 Task: Add an event with the title Second Client Appreciation Luncheon and Relationship Building, date '2024/04/03', time 8:00 AM to 10:00 AMand add a description: Welcome to our Negotiation Techniques Training Workshop, a comprehensive and interactive session designed to equip participants with the skills and strategies necessary to navigate successful negotiations. This workshop offers a practical and hands-on approach to negotiation, providing participants with valuable insights and techniques to achieve optimal outcomes in a variety of professional scenarios., put the event into Green category . Add location for the event as: 789 Gothic Quarter, Barcelona, Spain, logged in from the account softage.9@softage.netand send the event invitation to softage.8@softage.net with CC to  softage.10@softage.net. Set a reminder for the event 30 minutes before
Action: Mouse moved to (86, 129)
Screenshot: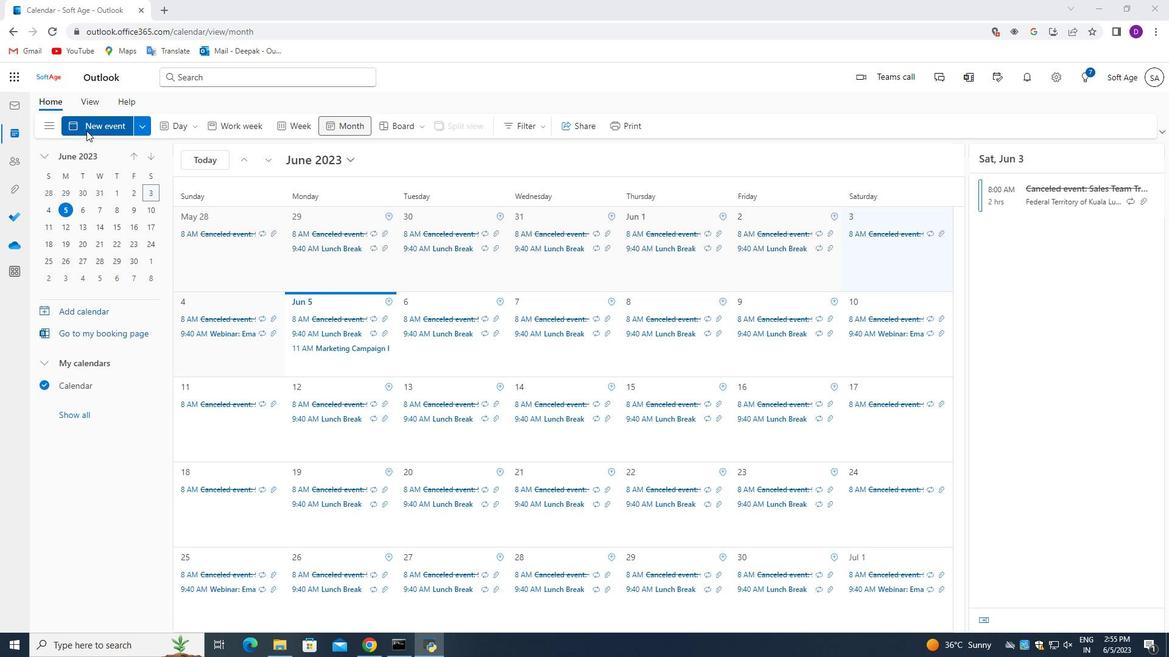
Action: Mouse pressed left at (86, 129)
Screenshot: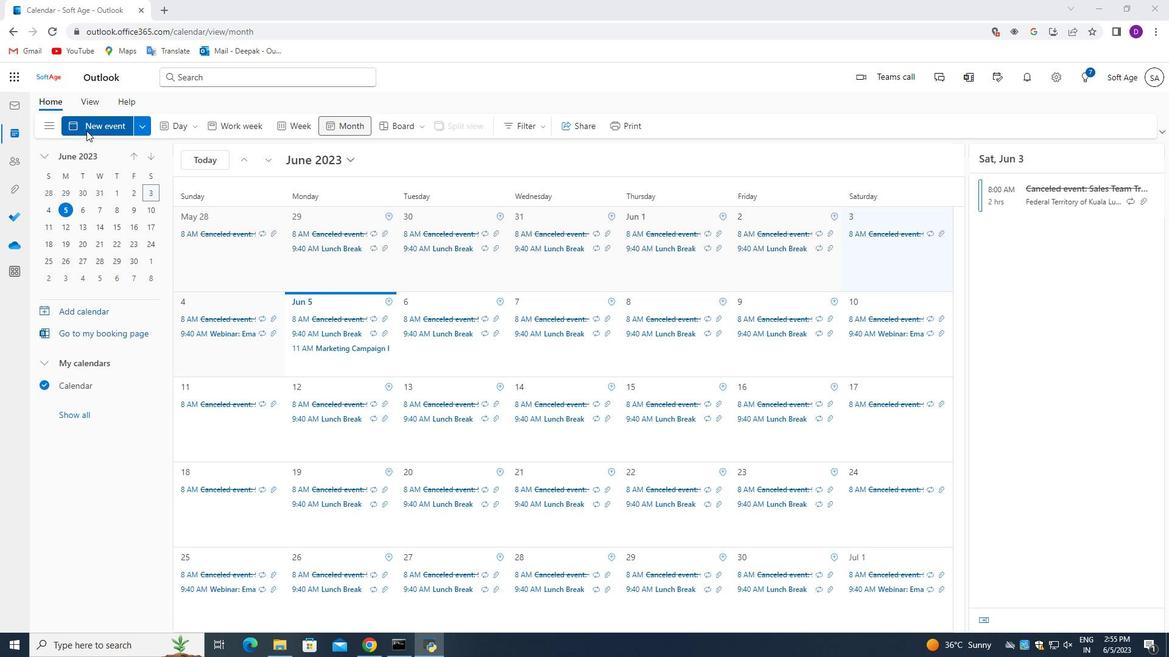 
Action: Mouse moved to (450, 451)
Screenshot: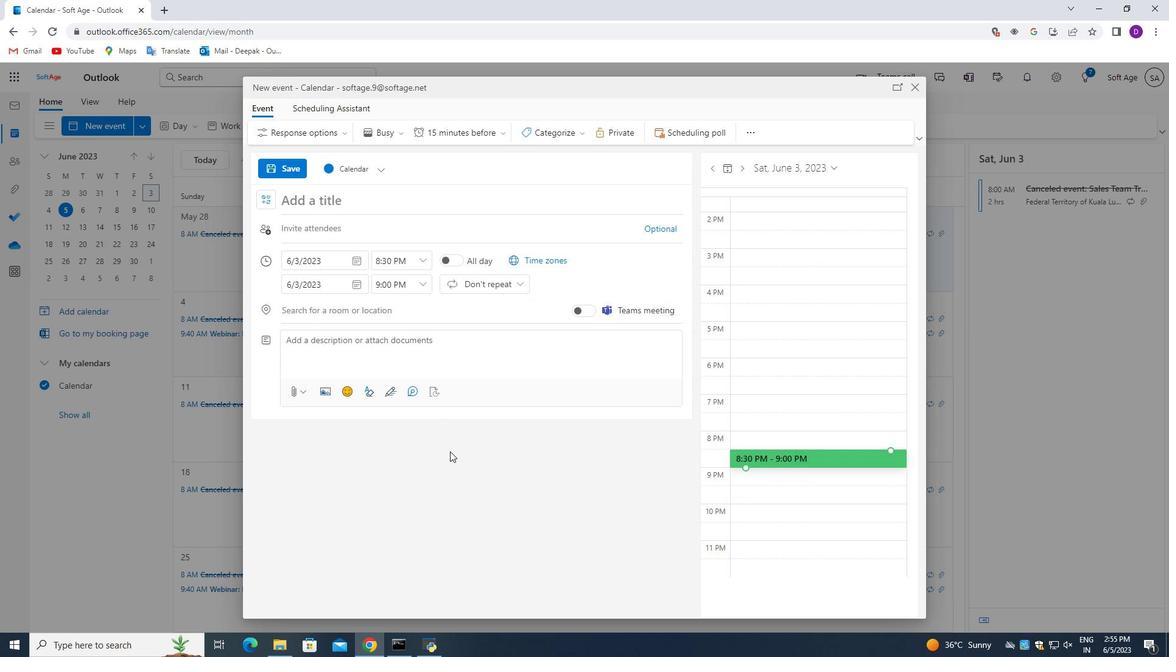 
Action: Key pressed s<Key.backspace><Key.shift_r>Second<Key.space><Key.shift_r>Clin<Key.backspace>ent<Key.space><Key.shift_r>Appreciation<Key.space><Key.shift>Luncheon<Key.space>and<Key.space><Key.shift_r>Relationship<Key.space><Key.shift_r>Building
Screenshot: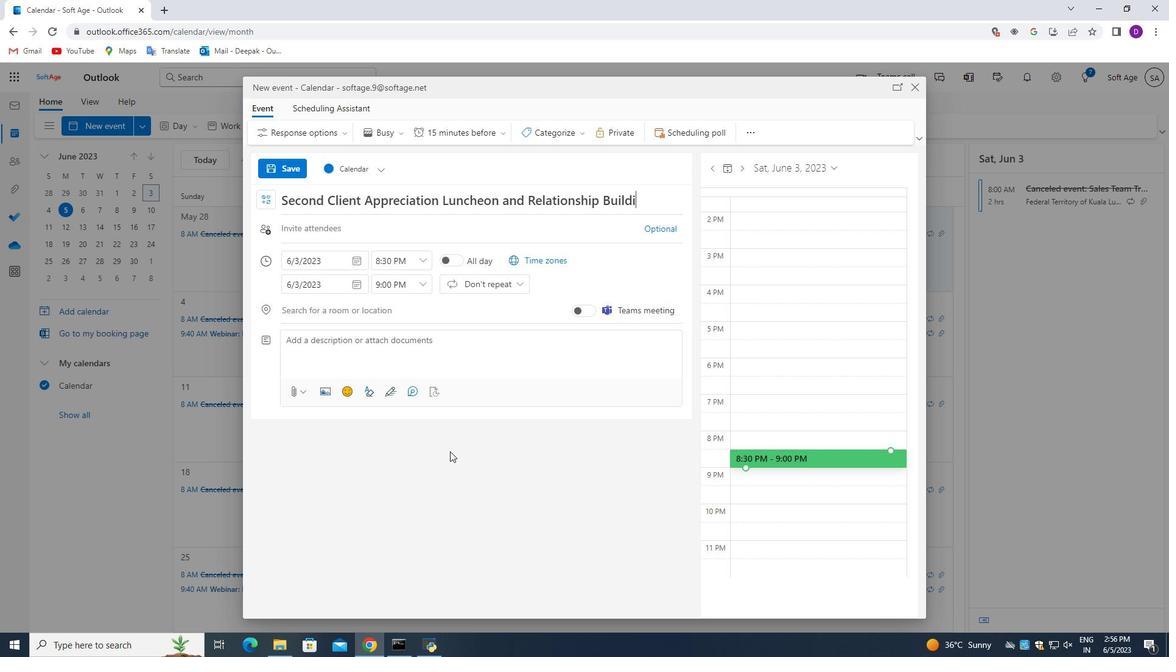 
Action: Mouse moved to (354, 261)
Screenshot: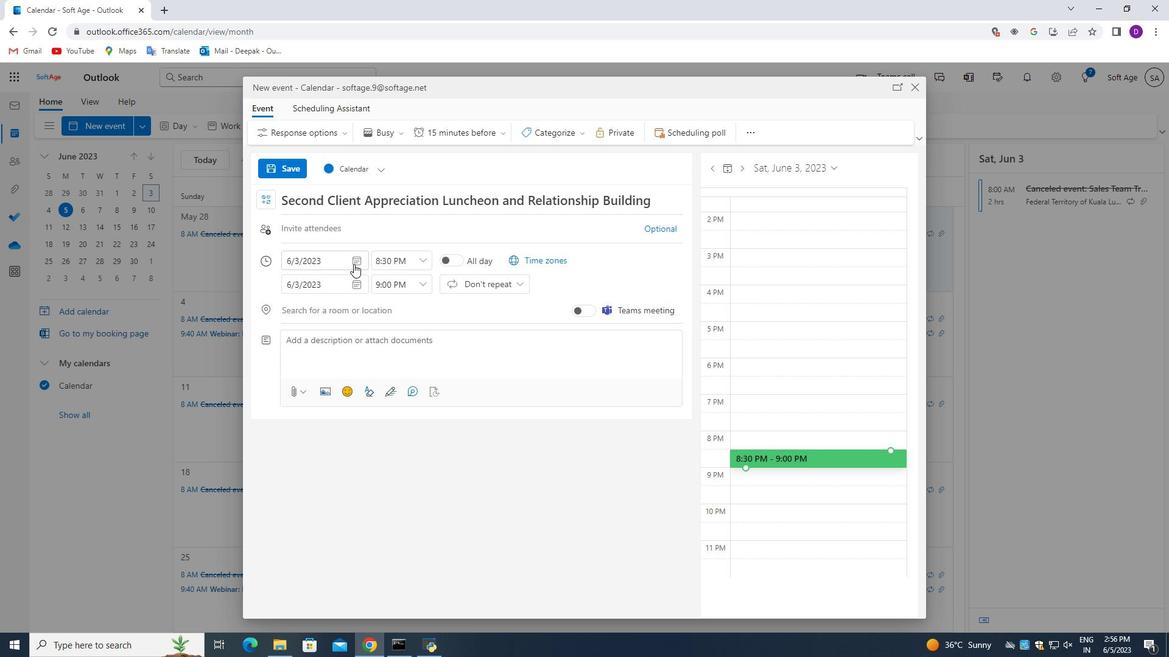 
Action: Mouse pressed left at (354, 261)
Screenshot: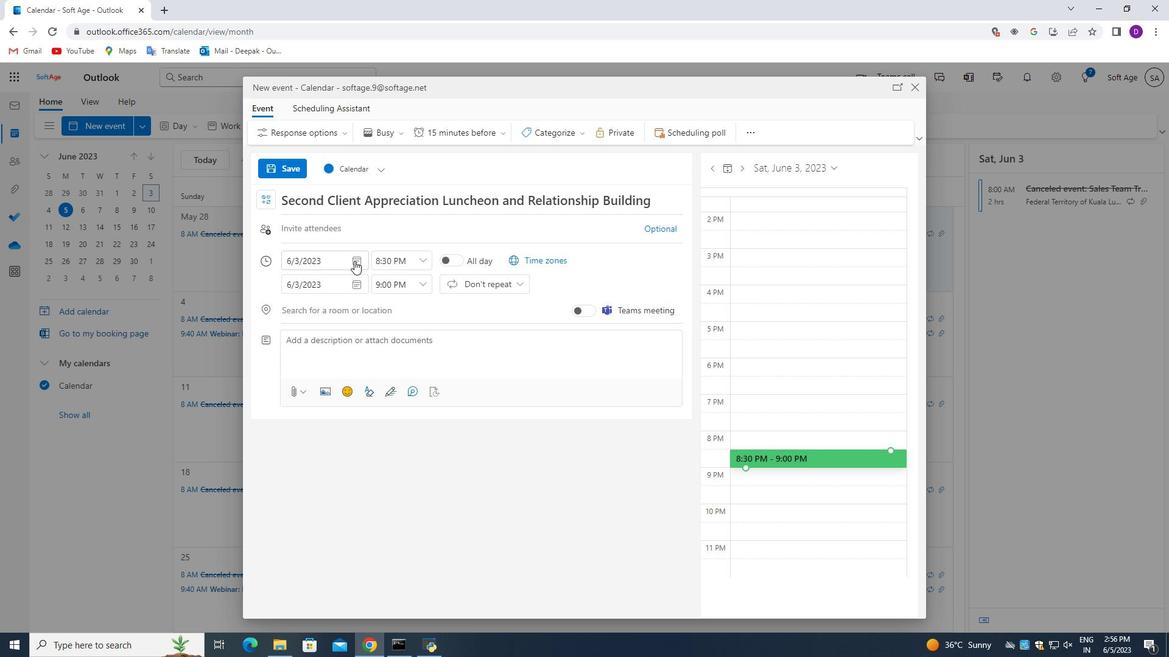 
Action: Mouse moved to (326, 281)
Screenshot: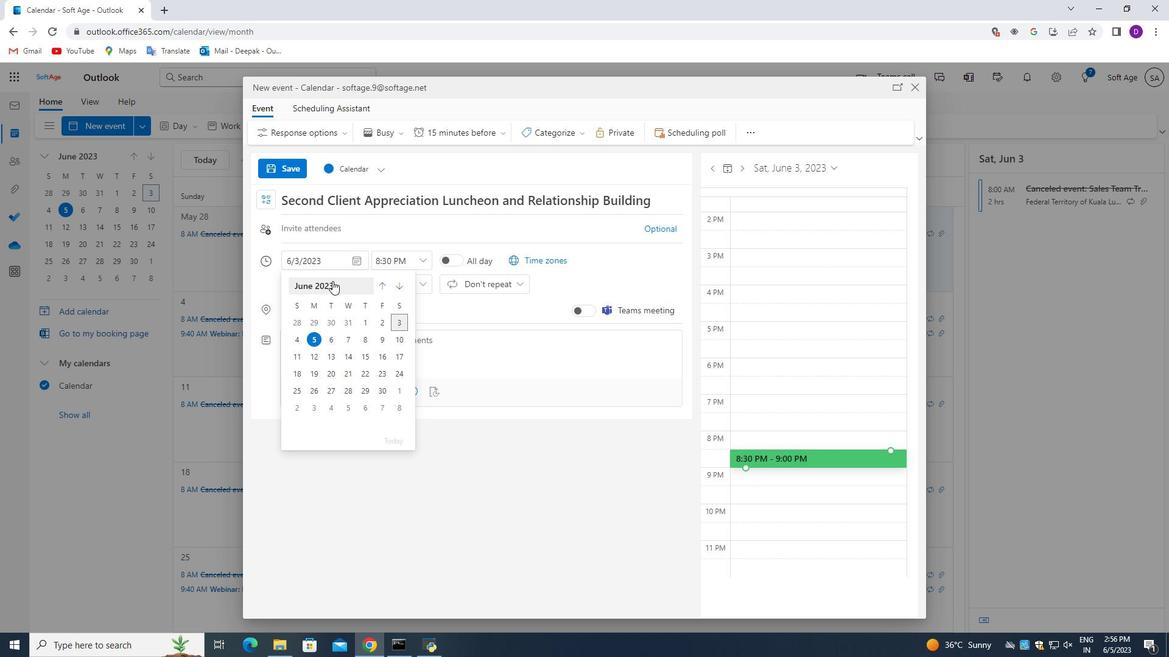 
Action: Mouse pressed left at (326, 281)
Screenshot: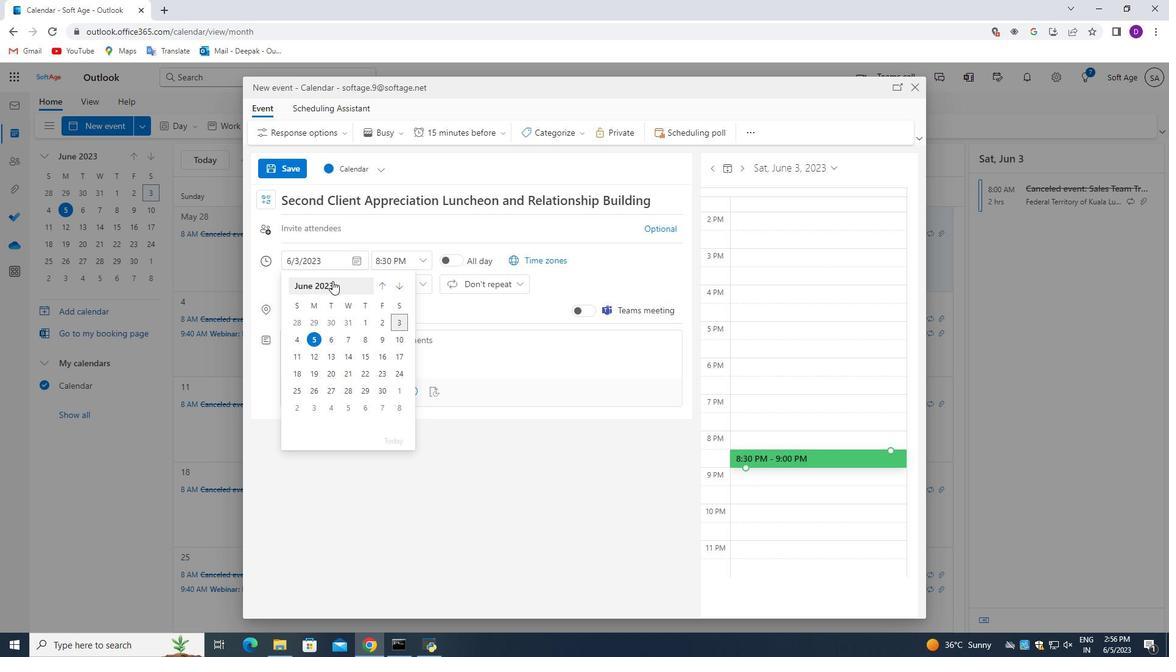
Action: Mouse moved to (403, 287)
Screenshot: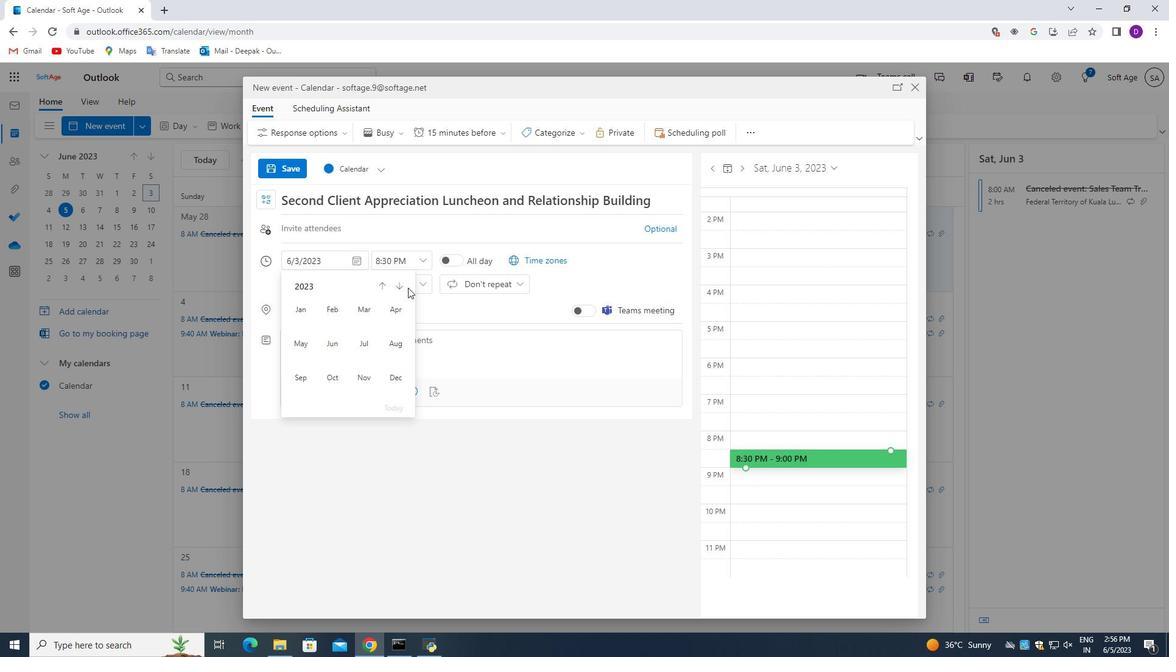 
Action: Mouse pressed left at (403, 287)
Screenshot: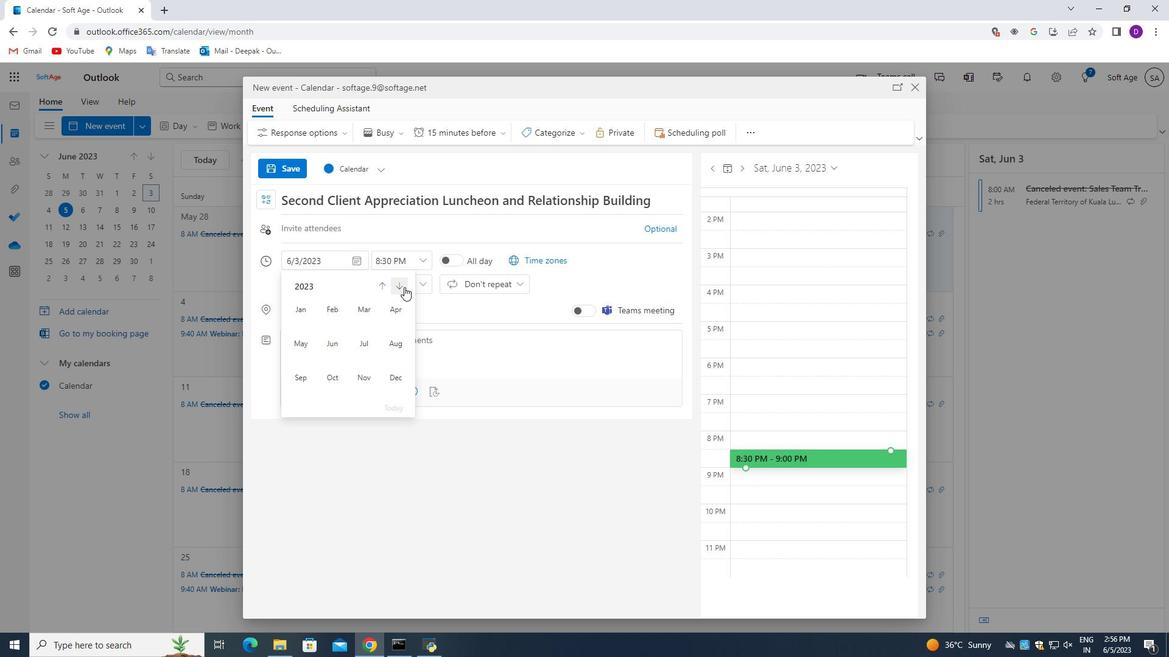
Action: Mouse moved to (362, 314)
Screenshot: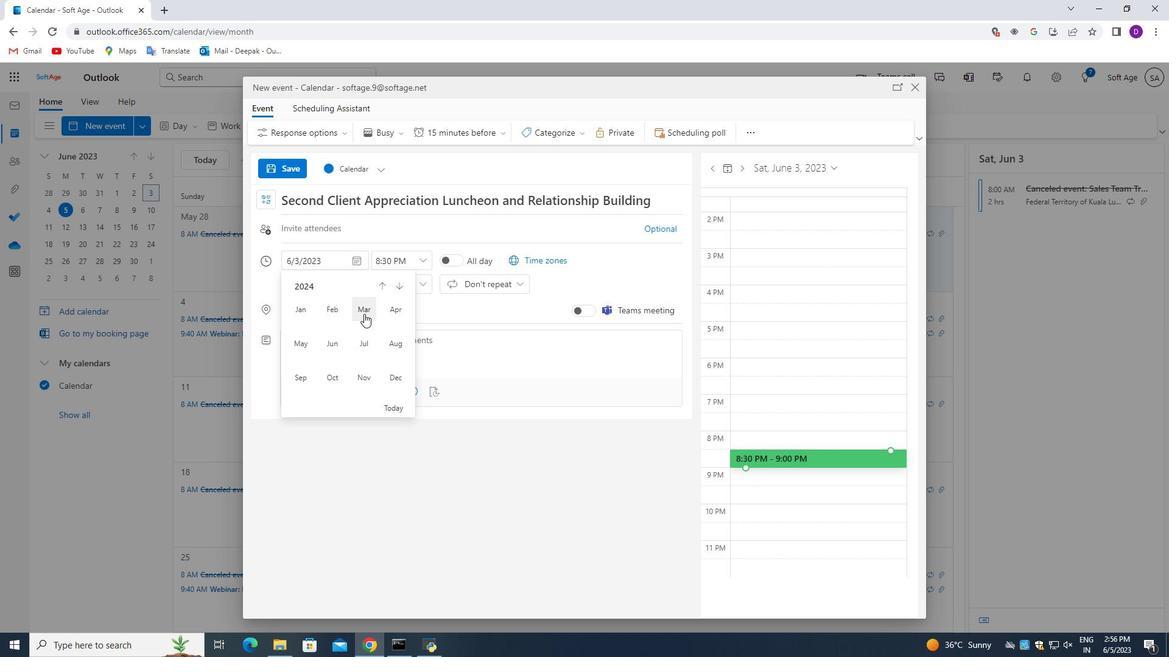 
Action: Mouse pressed left at (362, 314)
Screenshot: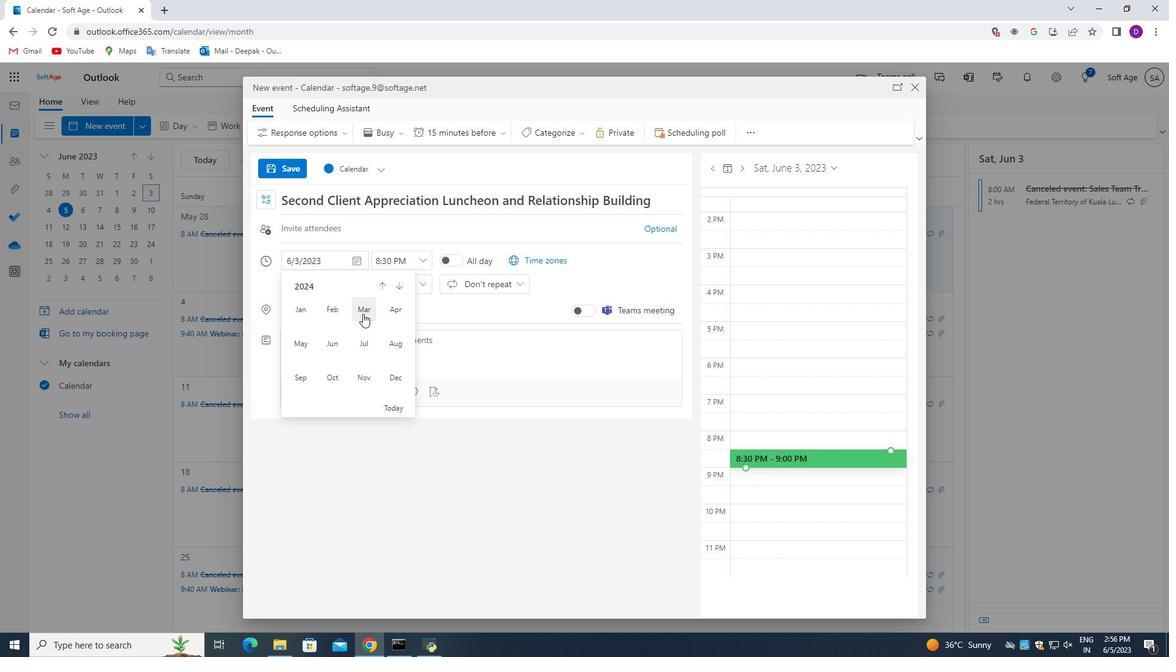 
Action: Mouse moved to (315, 336)
Screenshot: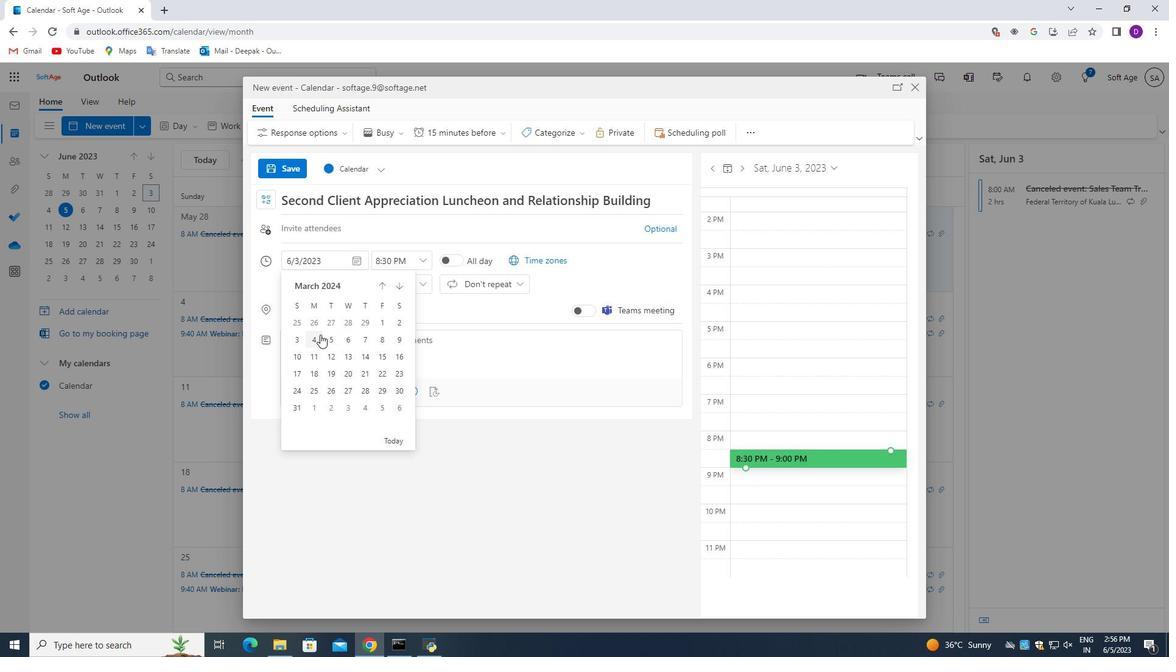
Action: Mouse pressed left at (315, 336)
Screenshot: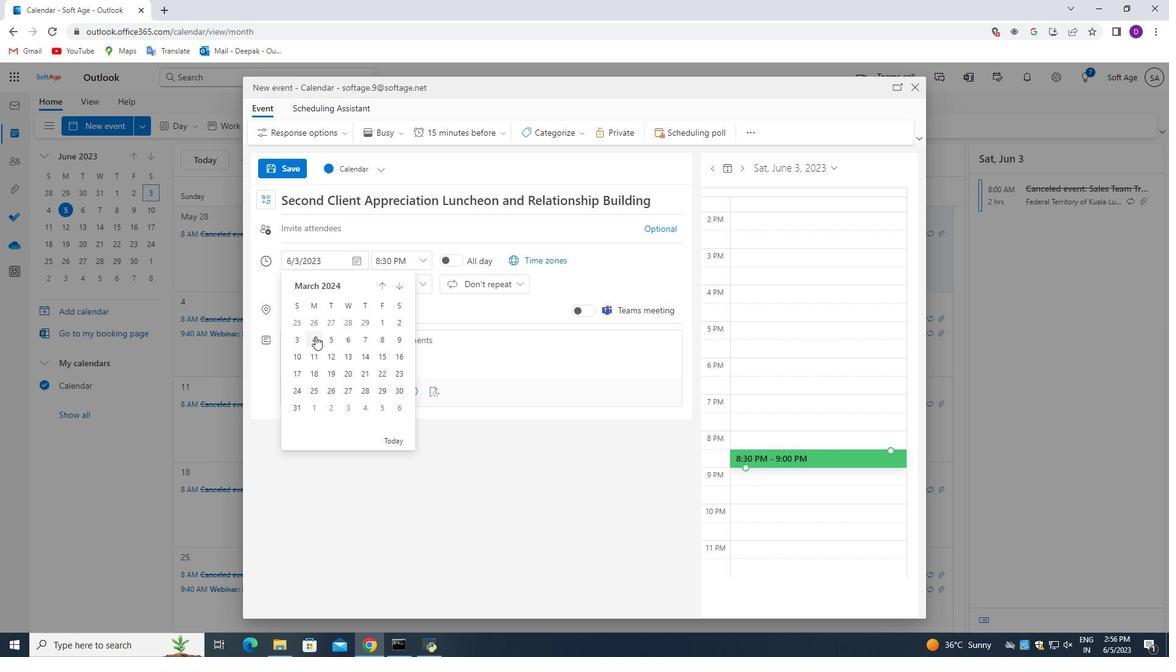 
Action: Mouse moved to (385, 261)
Screenshot: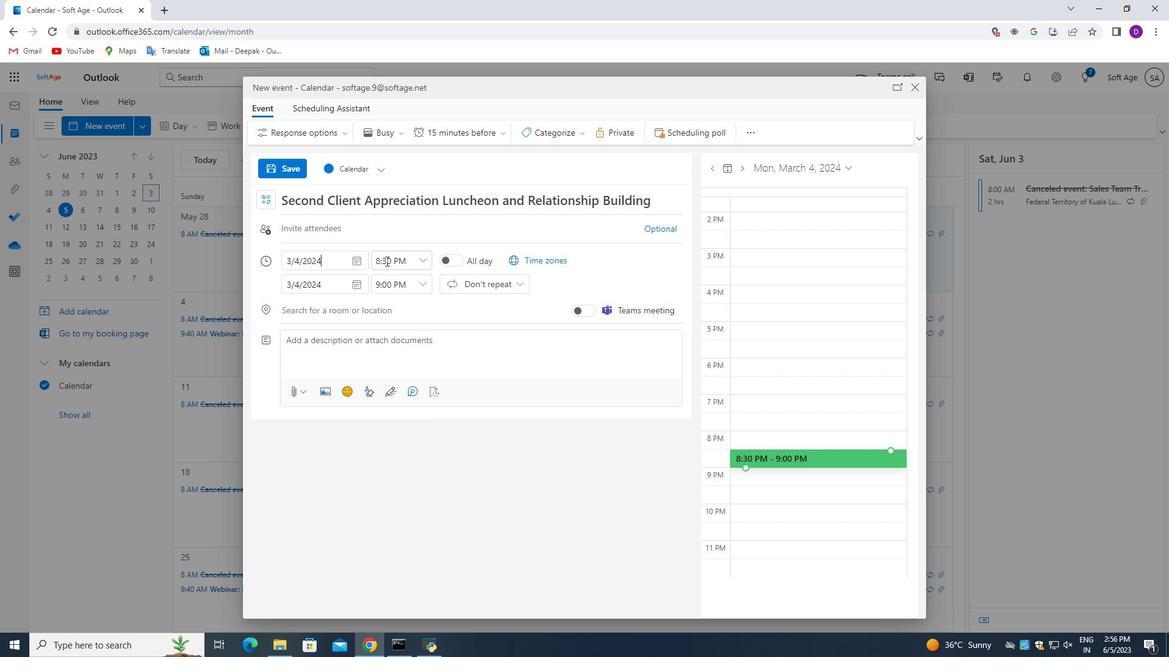 
Action: Mouse pressed left at (385, 261)
Screenshot: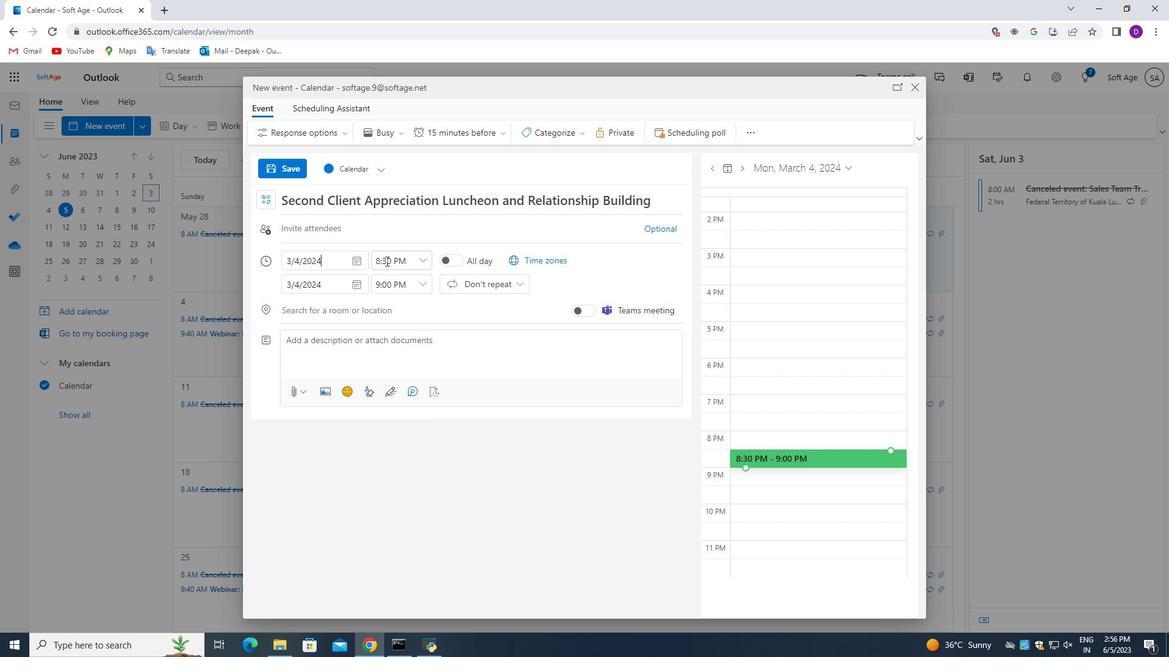 
Action: Mouse moved to (386, 262)
Screenshot: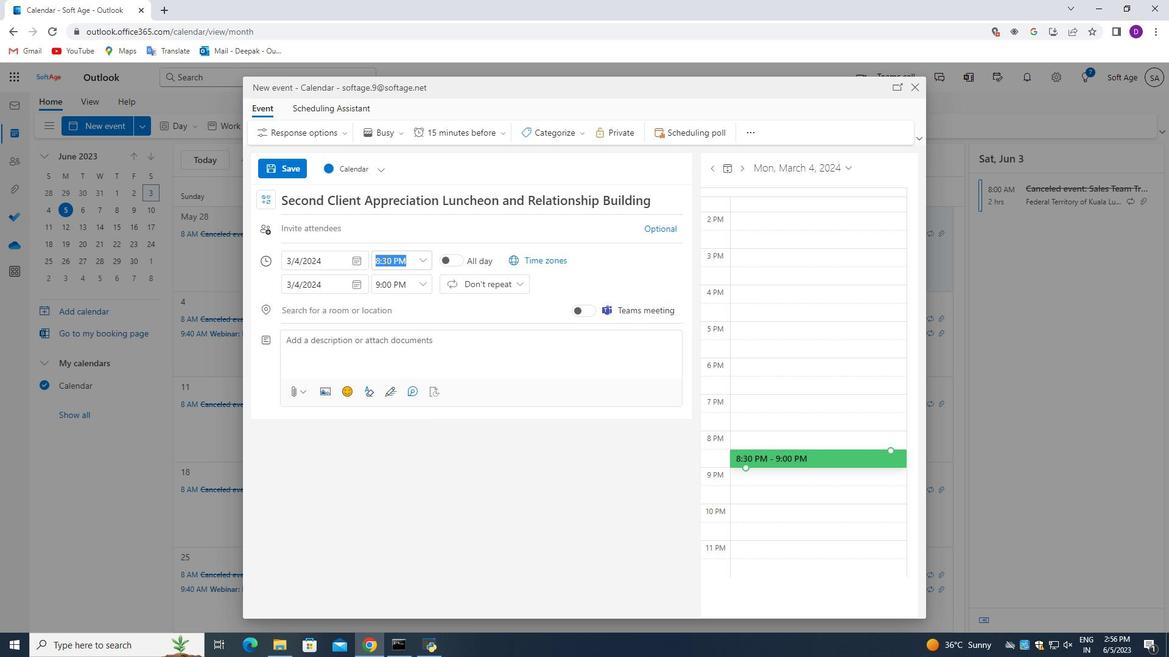 
Action: Mouse pressed left at (386, 262)
Screenshot: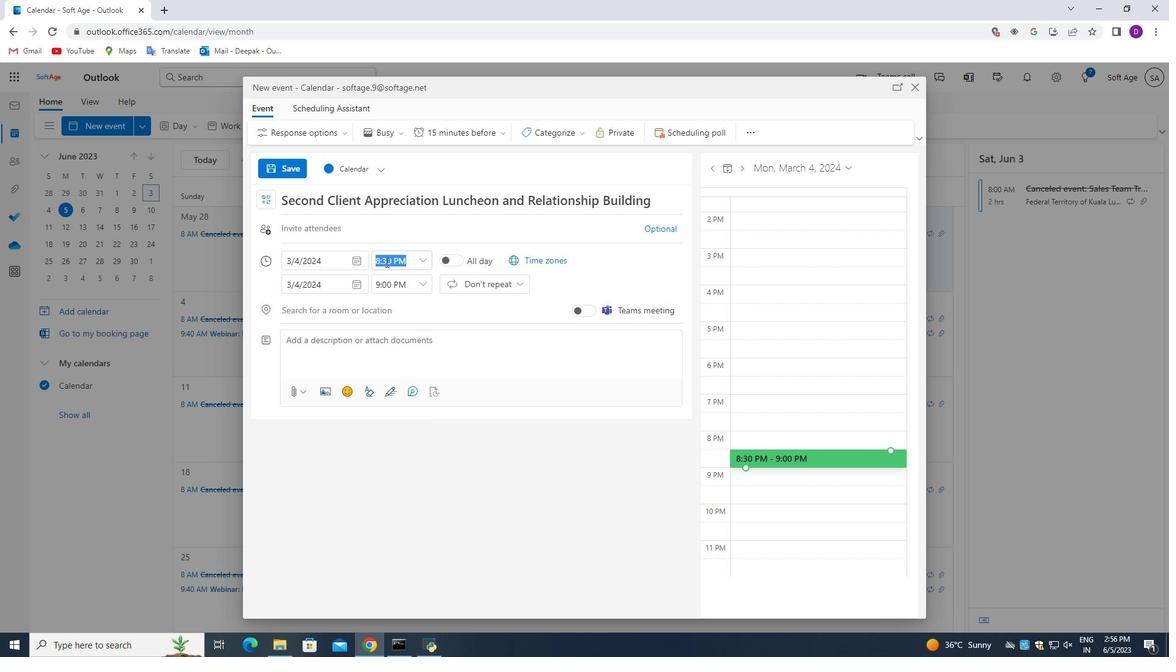 
Action: Mouse moved to (398, 278)
Screenshot: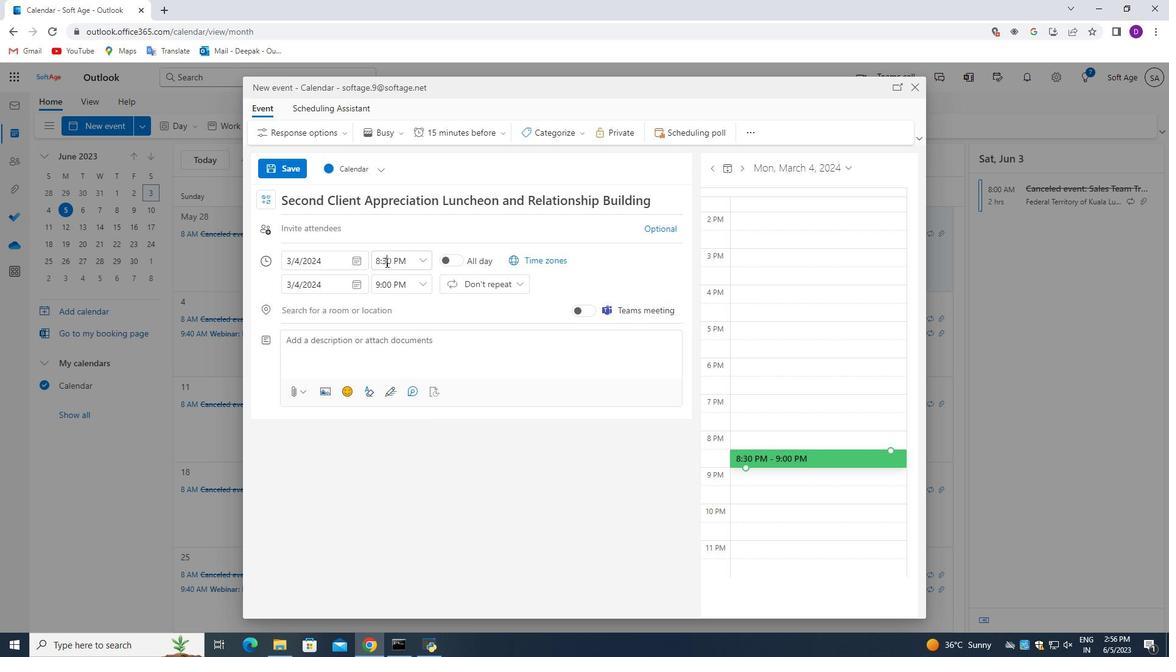 
Action: Key pressed <Key.backspace>0
Screenshot: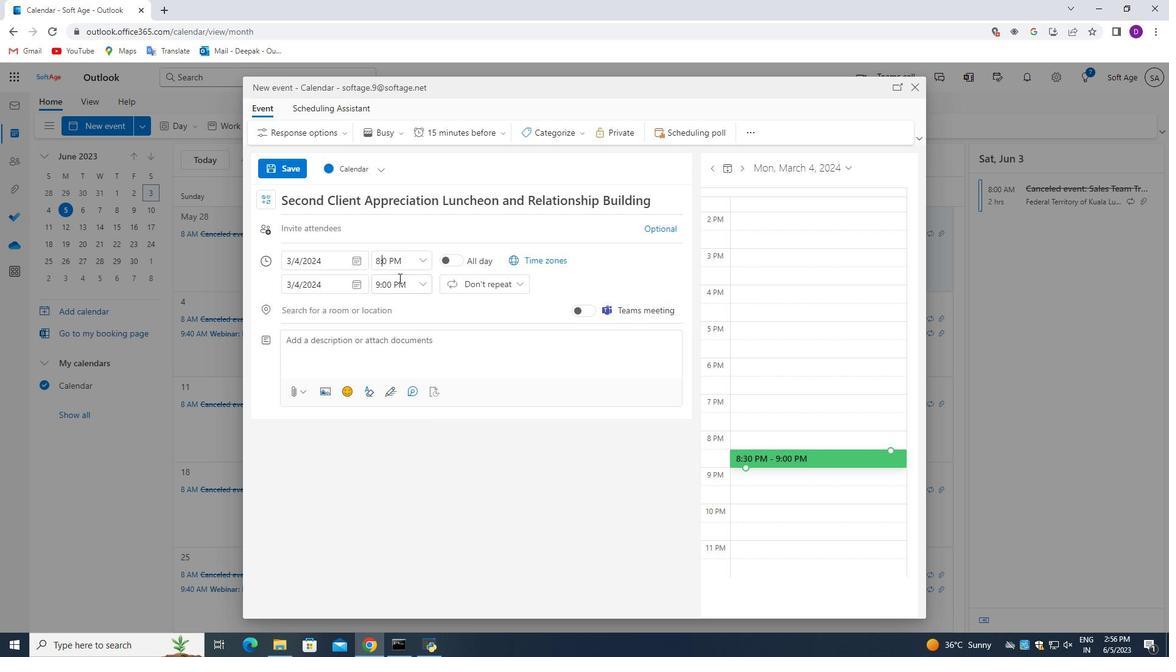 
Action: Mouse moved to (397, 263)
Screenshot: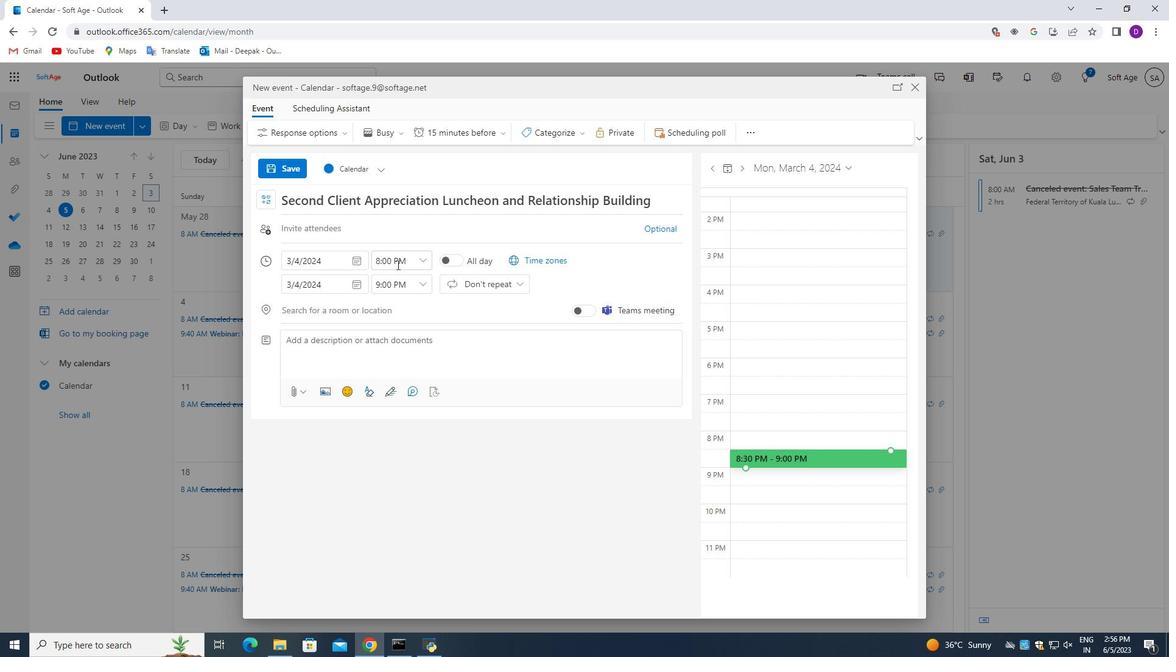 
Action: Mouse pressed left at (397, 263)
Screenshot: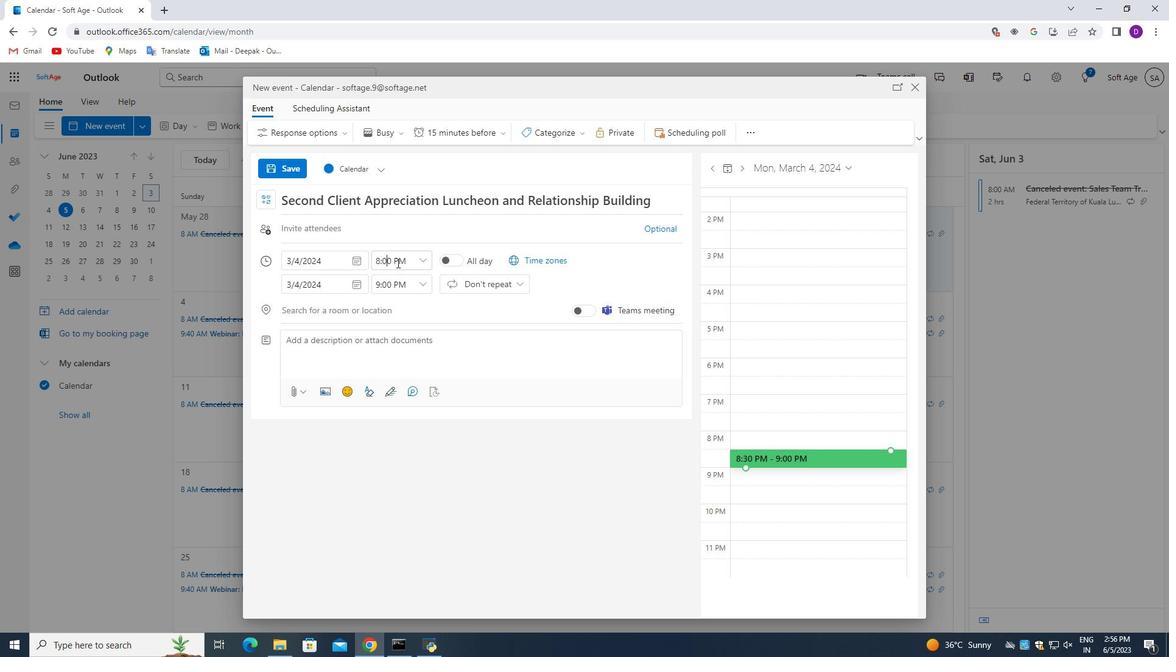 
Action: Key pressed <Key.backspace><Key.shift_r><Key.shift_r><Key.shift_r><Key.shift_r><Key.shift_r><Key.shift_r>A
Screenshot: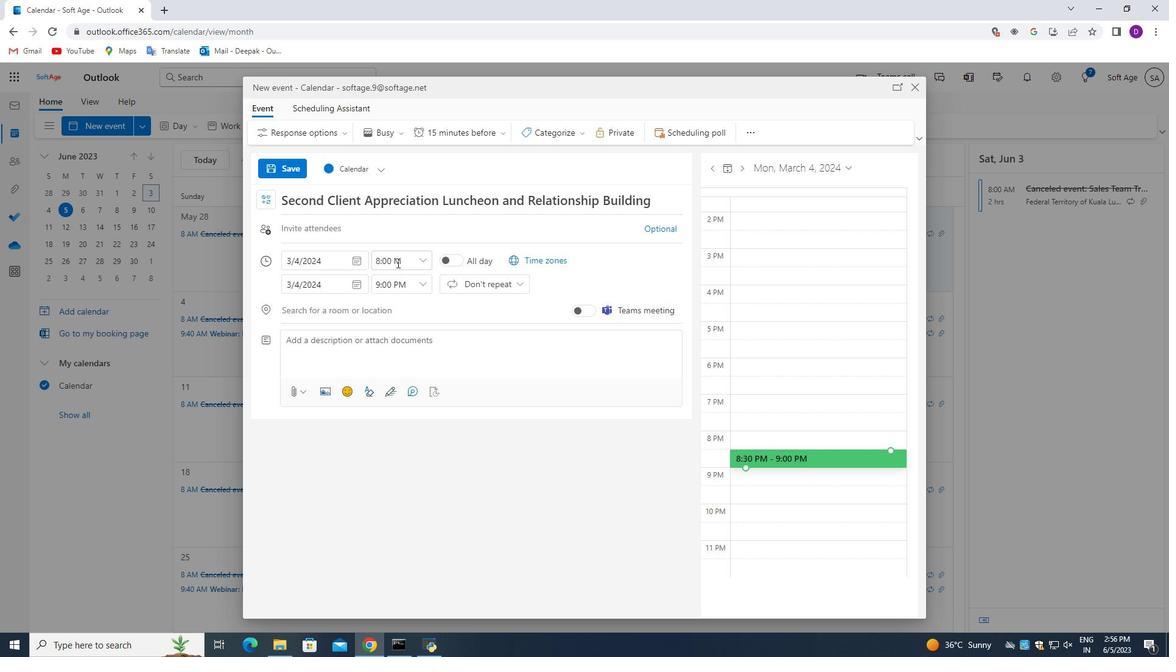 
Action: Mouse moved to (380, 284)
Screenshot: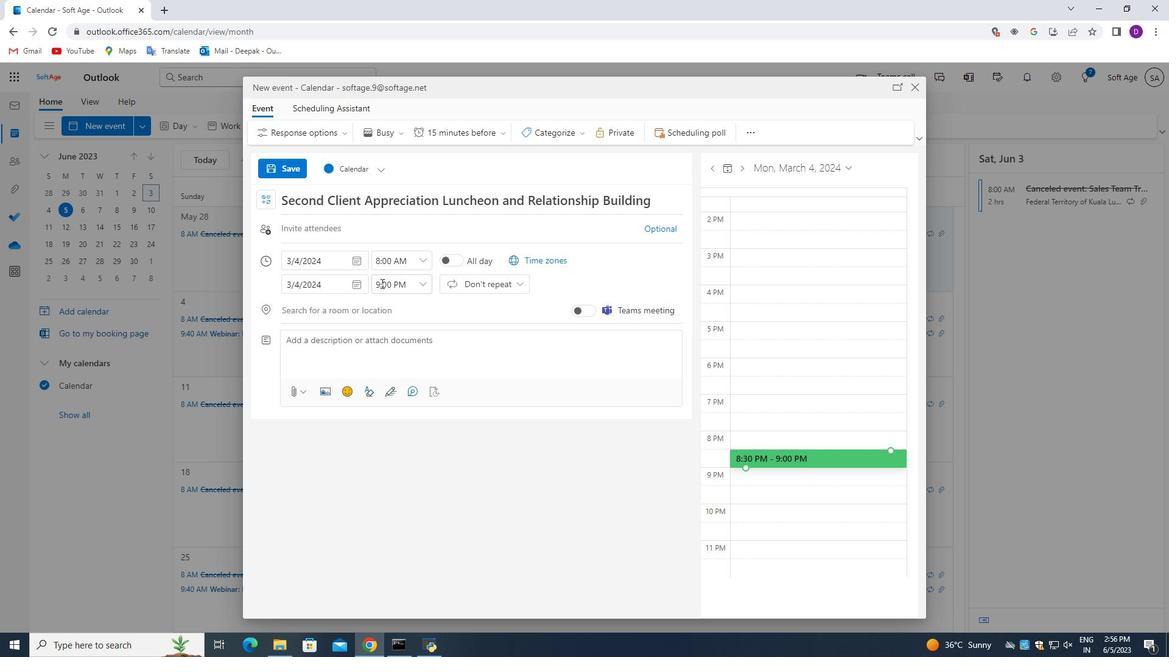 
Action: Mouse pressed left at (380, 284)
Screenshot: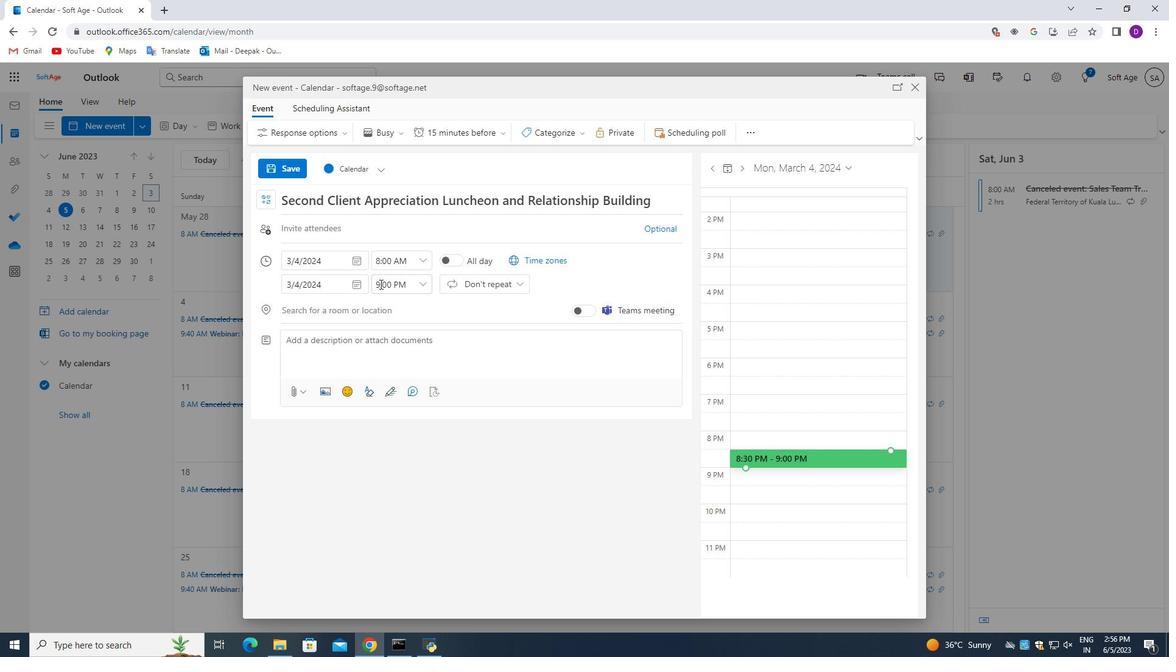 
Action: Mouse pressed left at (380, 284)
Screenshot: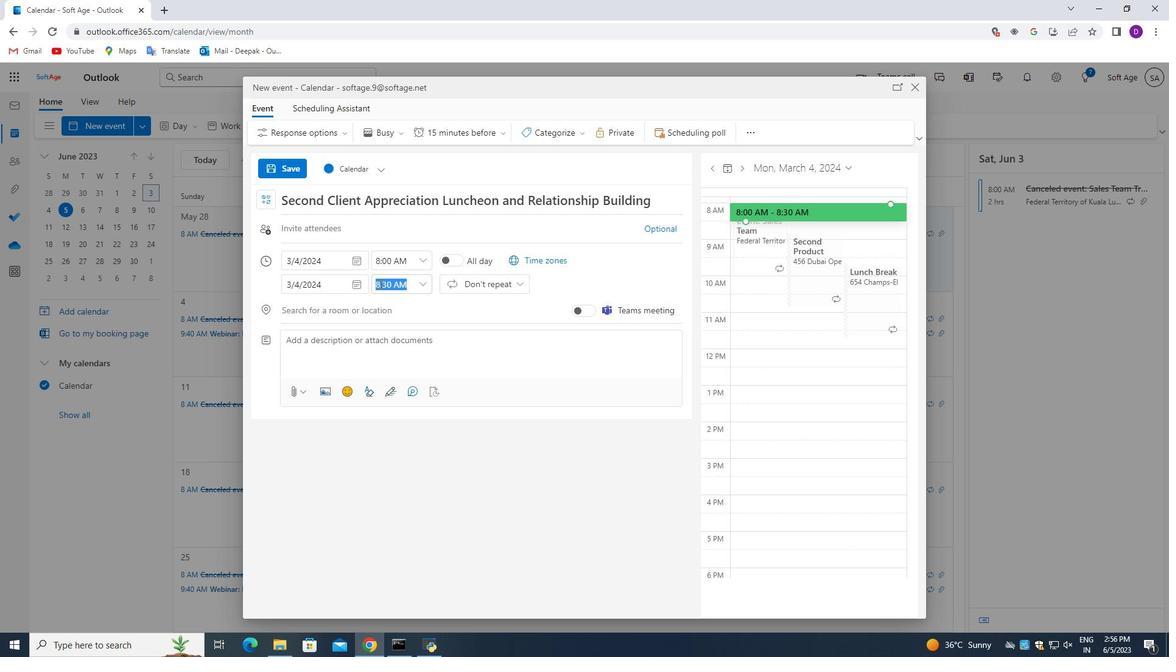 
Action: Mouse moved to (378, 285)
Screenshot: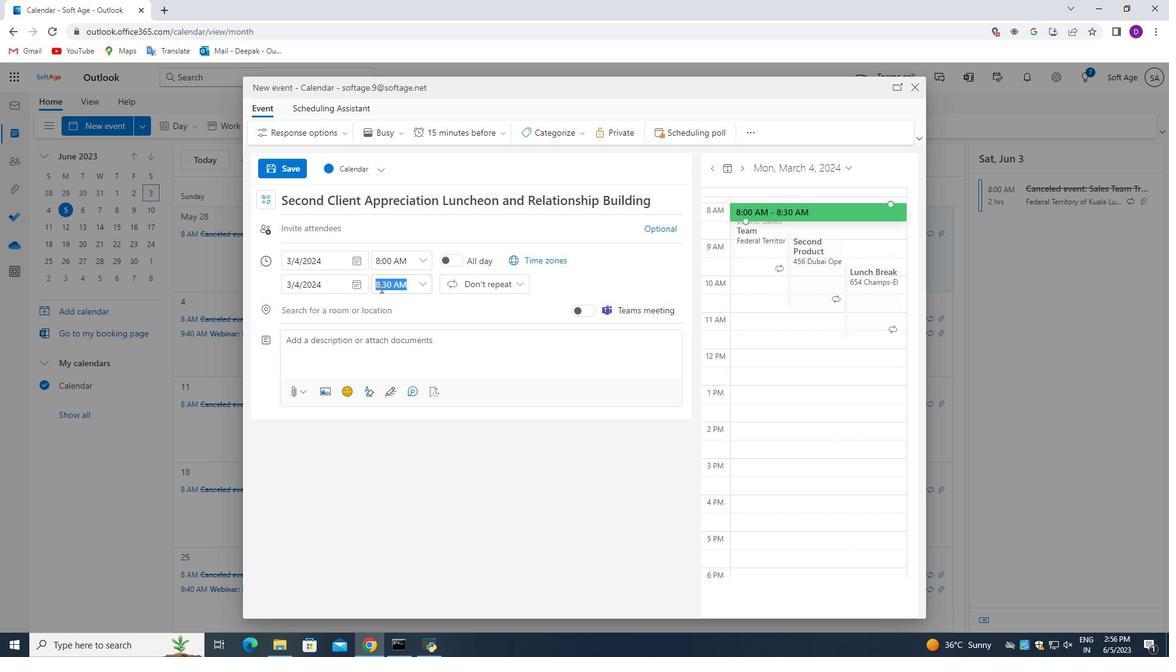 
Action: Mouse pressed left at (378, 285)
Screenshot: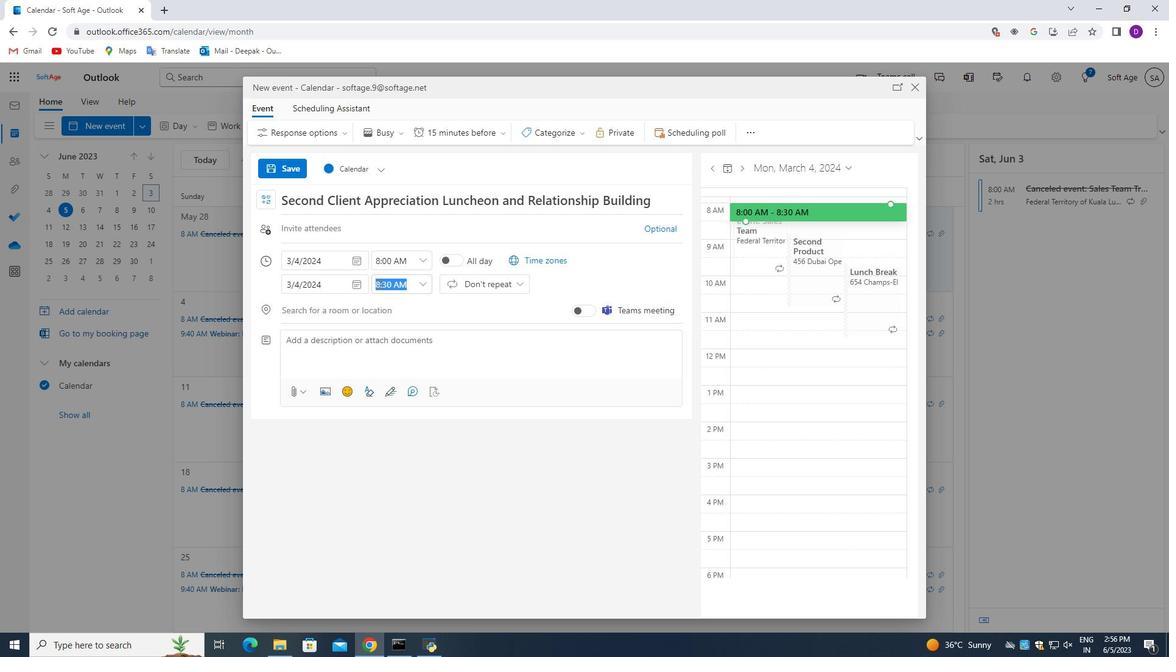 
Action: Mouse moved to (401, 308)
Screenshot: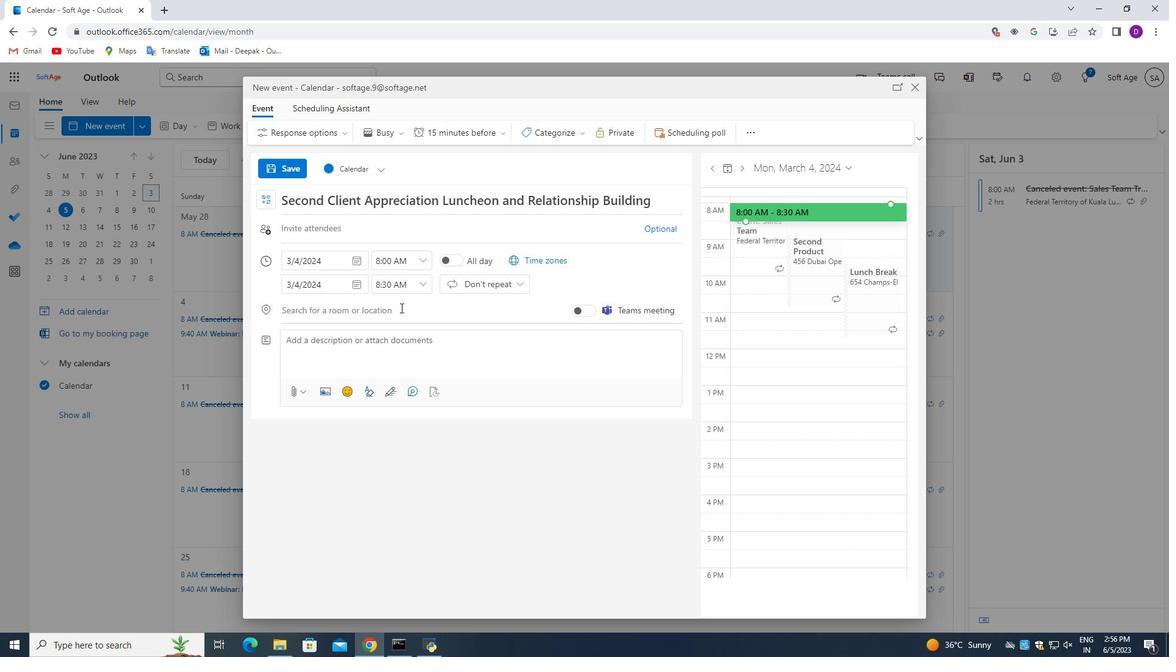 
Action: Key pressed <Key.backspace>10
Screenshot: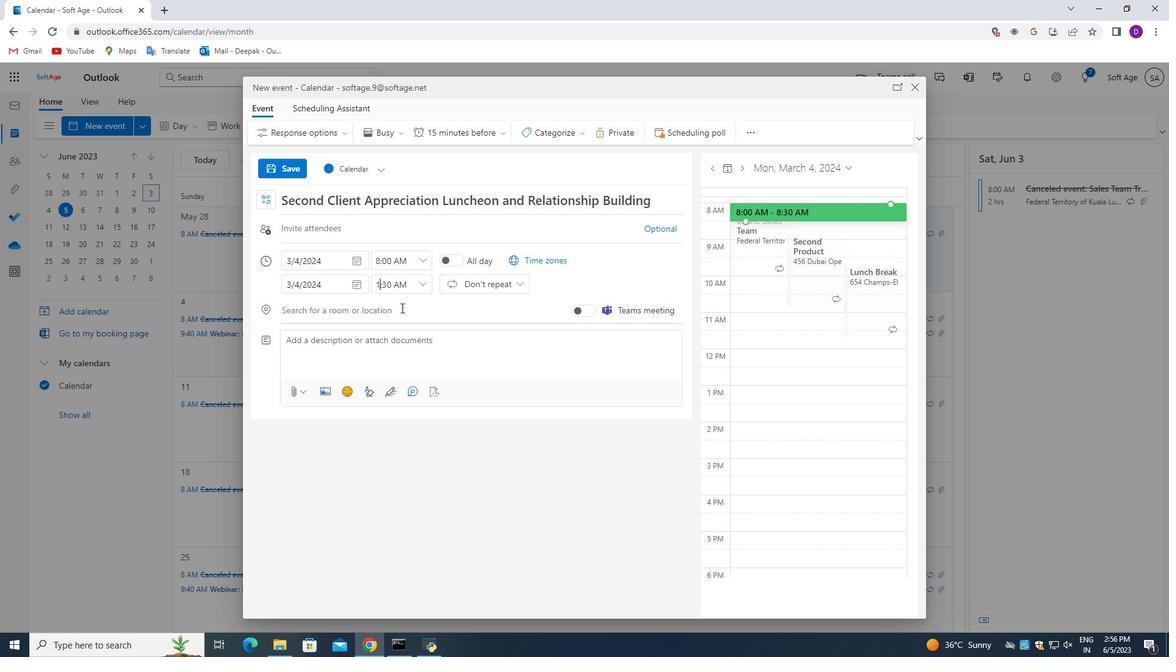 
Action: Mouse moved to (391, 285)
Screenshot: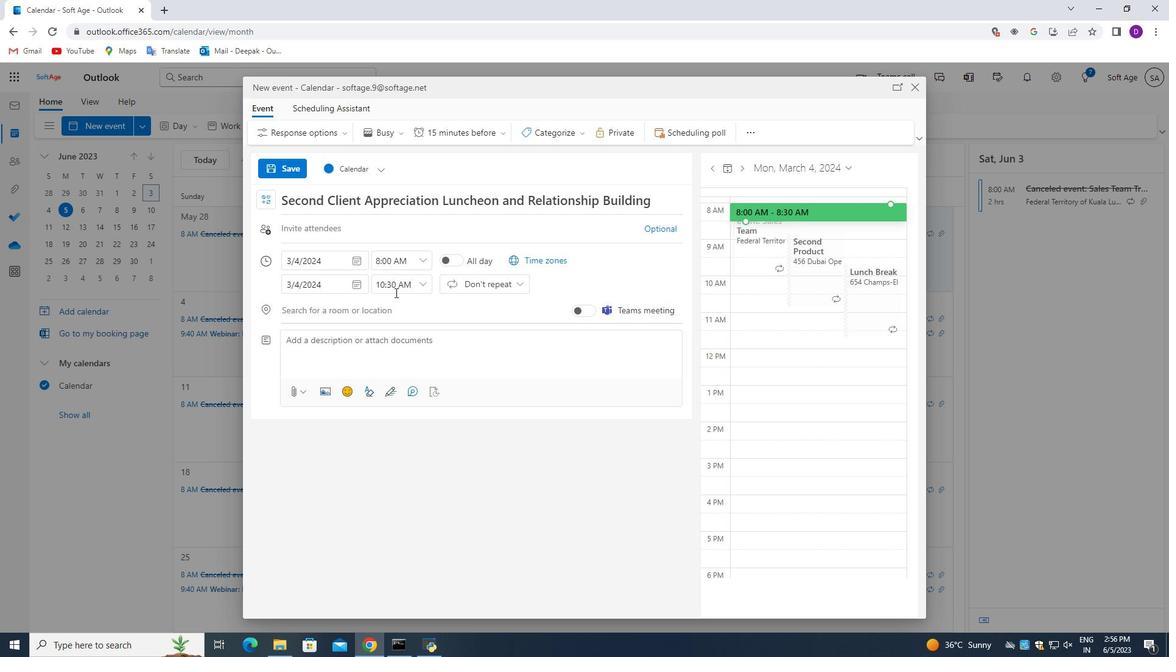 
Action: Mouse pressed left at (391, 285)
Screenshot: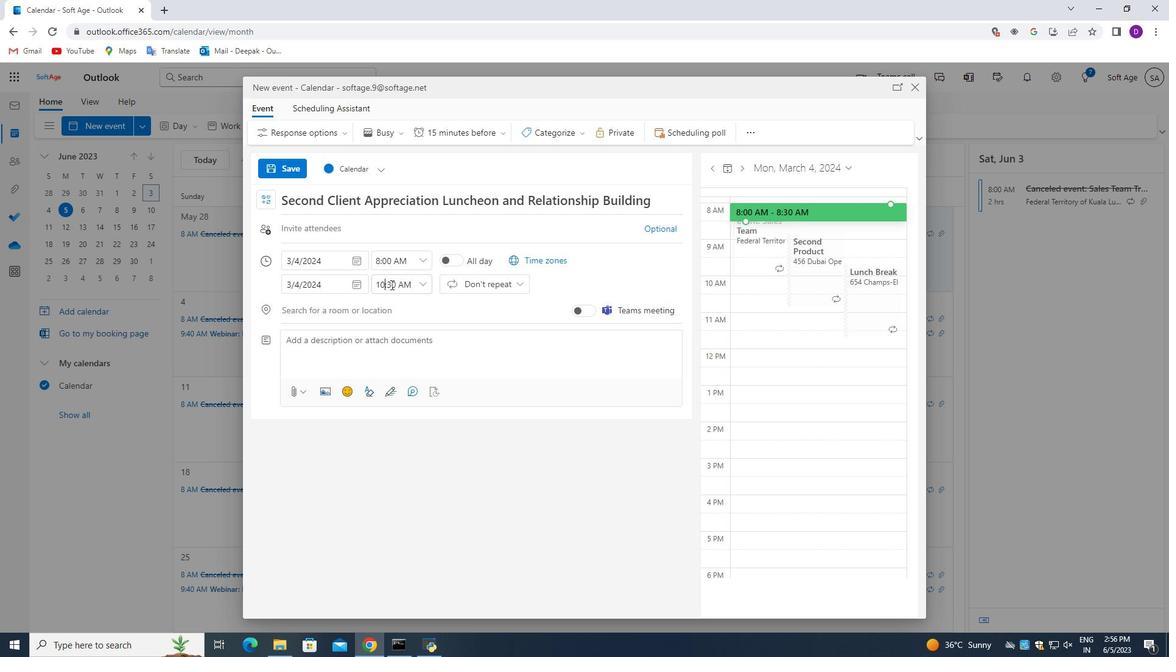 
Action: Key pressed <Key.backspace>0
Screenshot: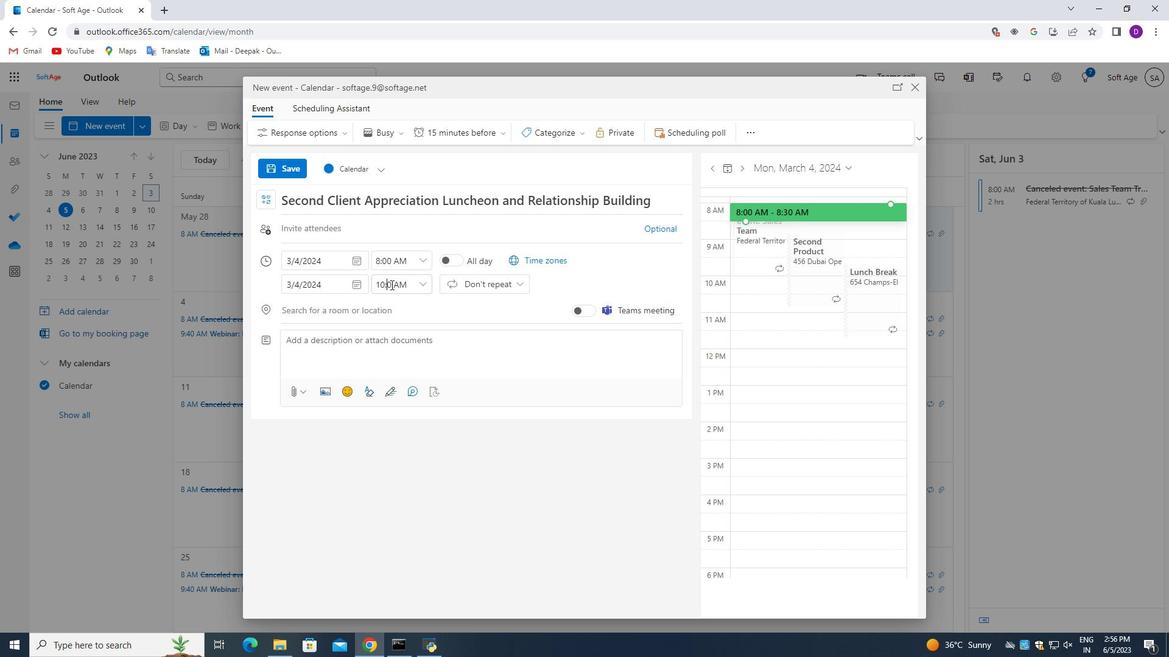 
Action: Mouse moved to (400, 339)
Screenshot: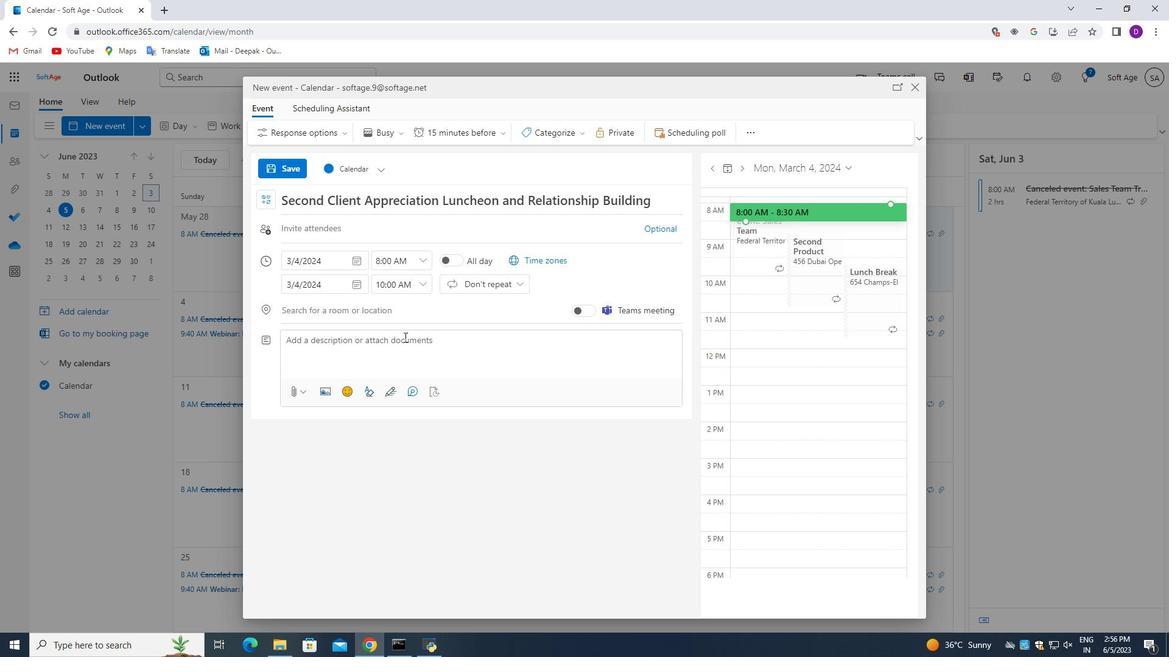 
Action: Mouse pressed left at (400, 339)
Screenshot: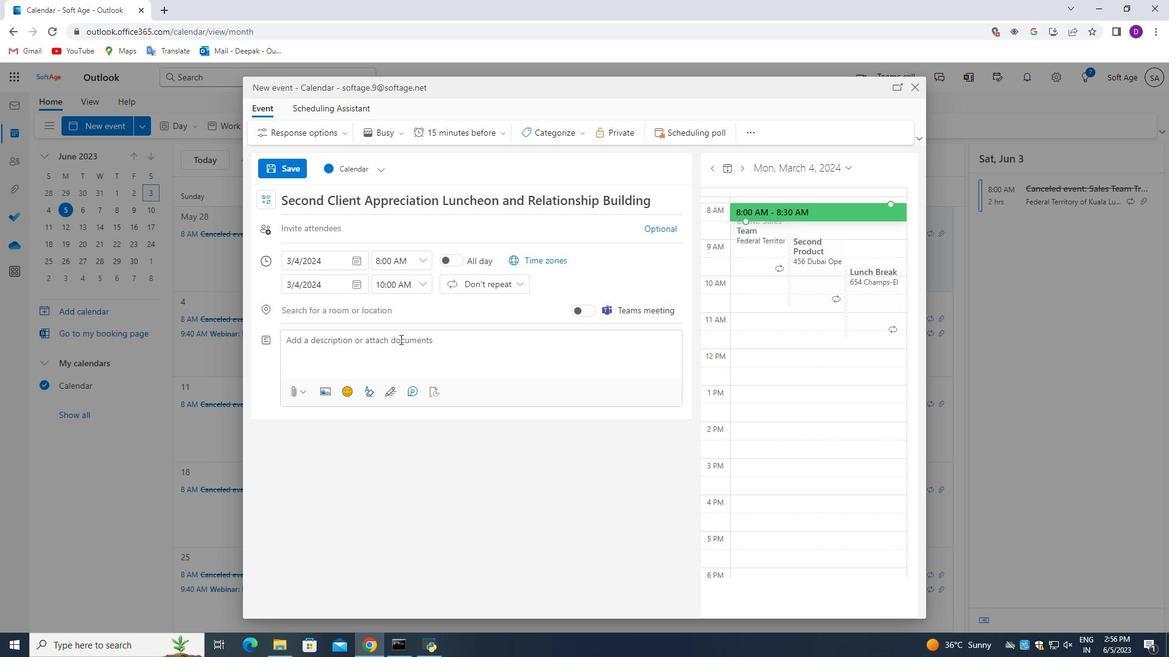 
Action: Mouse moved to (454, 475)
Screenshot: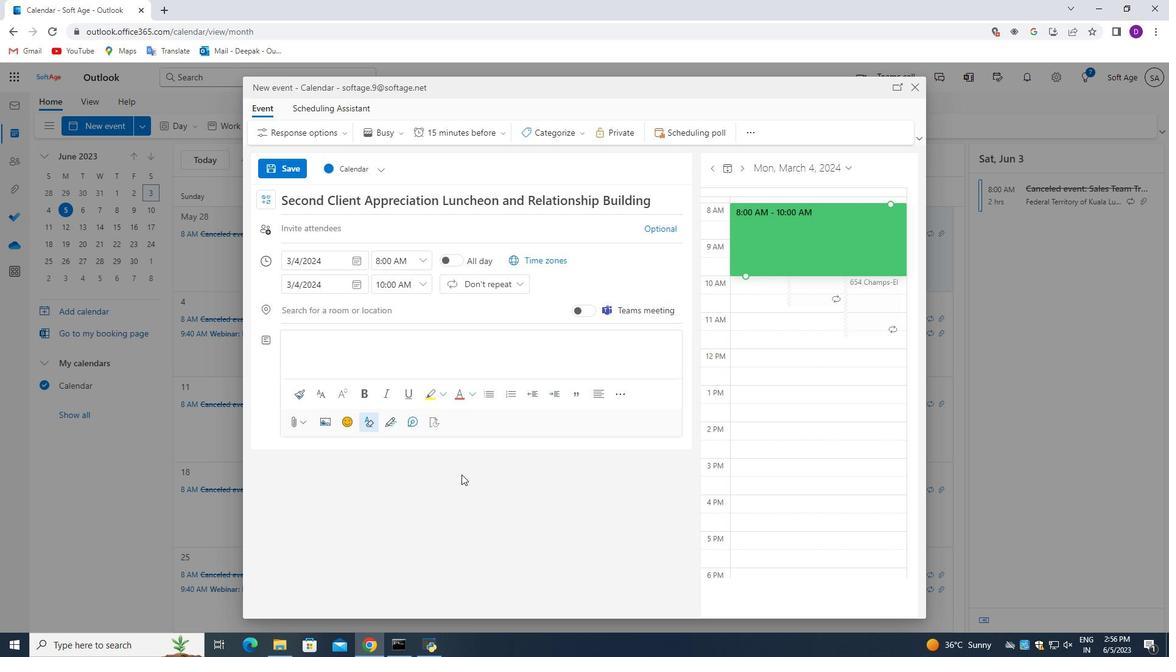 
Action: Key pressed <Key.shift_r>Welcome<Key.space>to<Key.space>our<Key.space><Key.shift>Negotiation<Key.space><Key.shift_r>Techniques<Key.space><Key.shift_r>Training<Key.space><Key.shift_r>Workshop,<Key.space>a<Key.space>comprehensive<Key.space>and<Key.space>inter
Screenshot: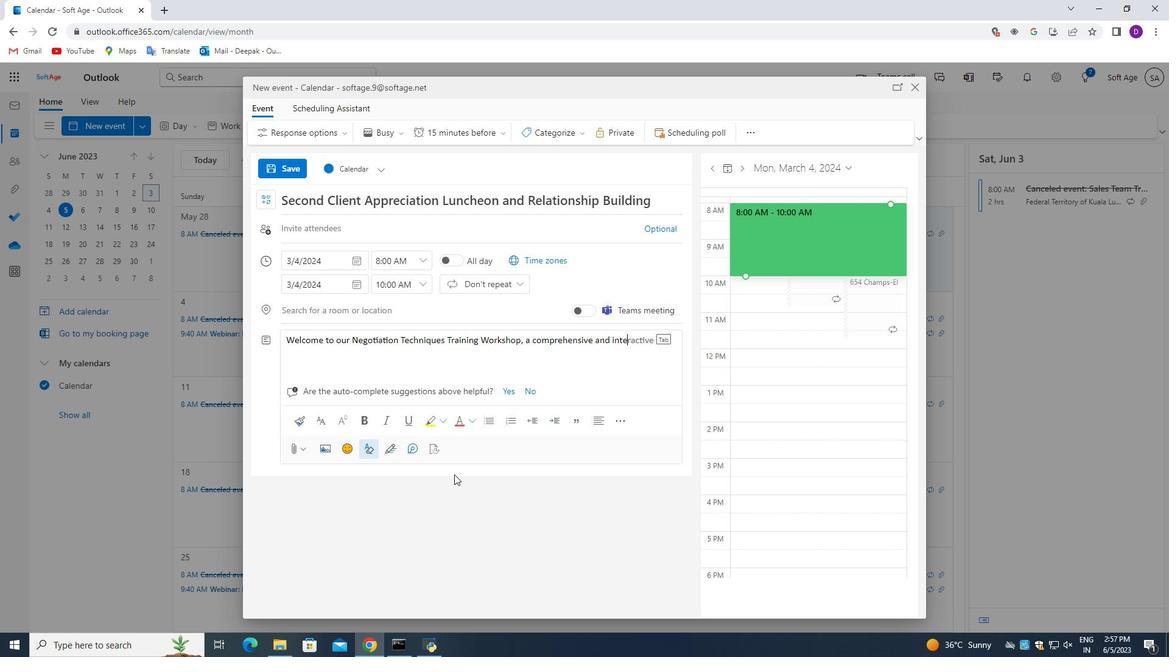 
Action: Mouse moved to (453, 475)
Screenshot: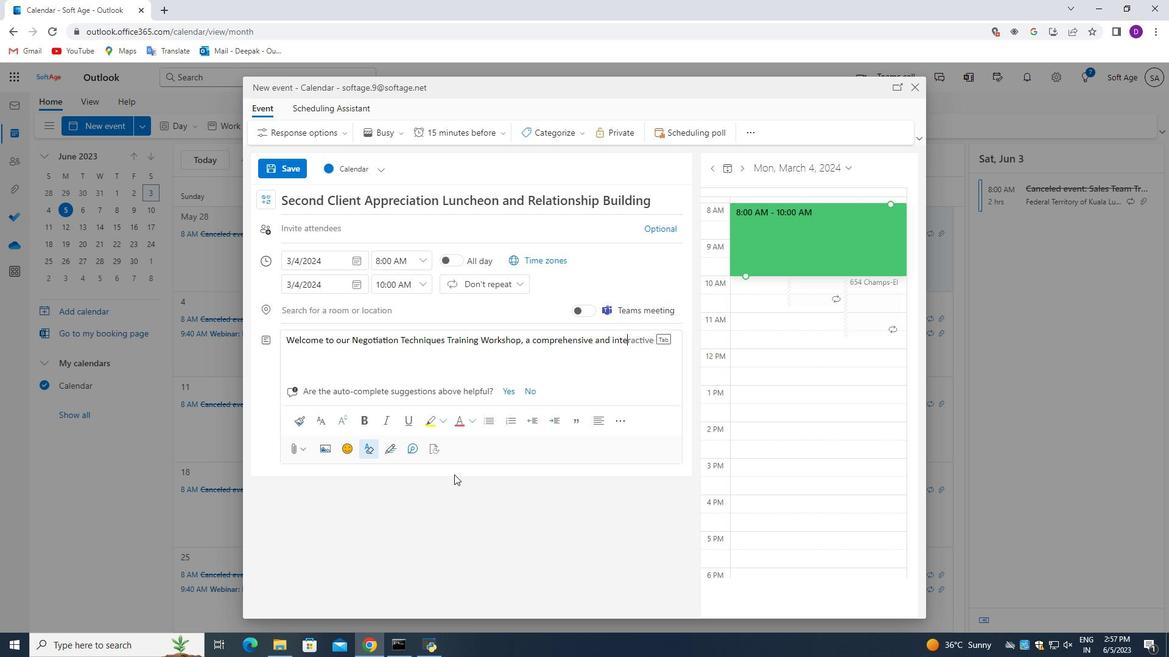 
Action: Key pressed active<Key.space>session<Key.space>designed<Key.space>to<Key.space><Key.space><Key.backspace>equip<Key.space>participants<Key.space>with<Key.space>the<Key.space>l<Key.backspace>skills<Key.space>and<Key.space>strategies<Key.space>necessary<Key.space>to<Key.space>navigate<Key.space>successful<Key.space>negotitations.<Key.space><Key.shift_r>This<Key.backspace><Key.backspace><Key.backspace><Key.backspace><Key.backspace><Key.backspace><Key.backspace><Key.backspace><Key.backspace><Key.backspace><Key.backspace><Key.backspace><Key.backspace><Key.backspace><Key.backspace><Key.backspace>otiations.<Key.space><Key.shift_r>Tis<Key.space>wo<Key.backspace><Key.backspace><Key.backspace><Key.backspace><Key.backspace>his<Key.space>workshop<Key.space>offers<Key.space>a<Key.space>practical<Key.space>and<Key.space>hands-on<Key.space>approach<Key.space>to<Key.space>negotiation,<Key.space>providing<Key.space>participants<Key.space>wo<Key.backspace>ith<Key.space>valuable<Key.space>insights<Key.space>and<Key.space>techniques<Key.space>to<Key.space>achieve<Key.space>optimal<Key.space>outcomes<Key.space>in<Key.space>a<Key.space>variety<Key.space>of<Key.space>professional<Key.space>scenarios.
Screenshot: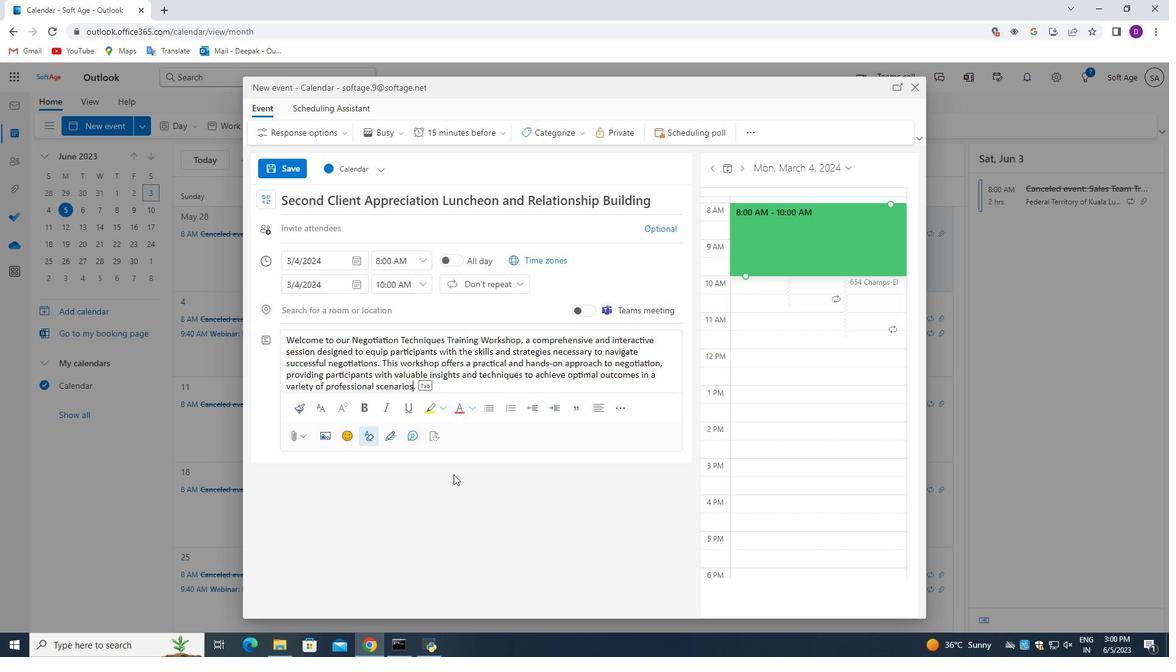 
Action: Mouse moved to (554, 138)
Screenshot: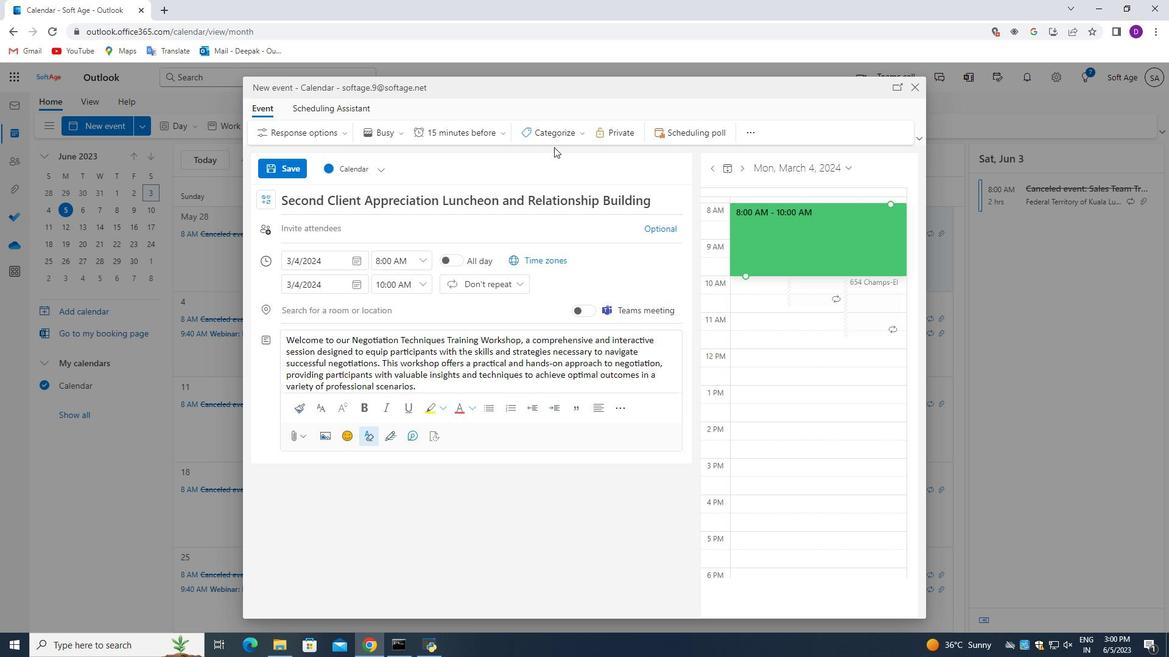 
Action: Mouse pressed left at (554, 138)
Screenshot: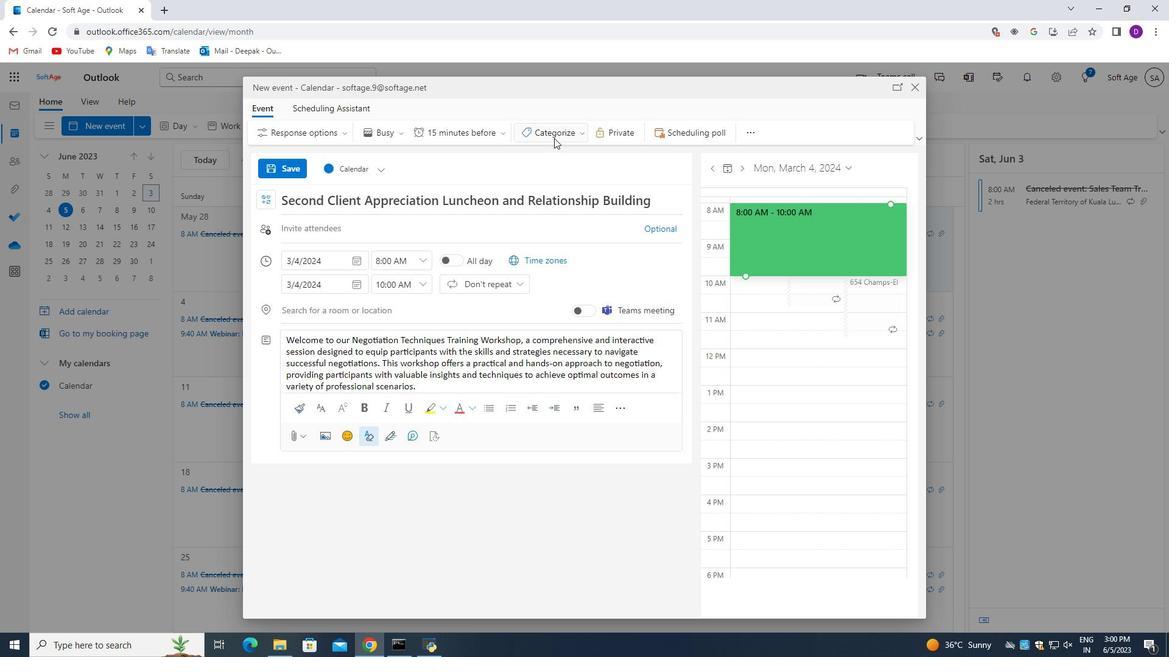 
Action: Mouse moved to (563, 179)
Screenshot: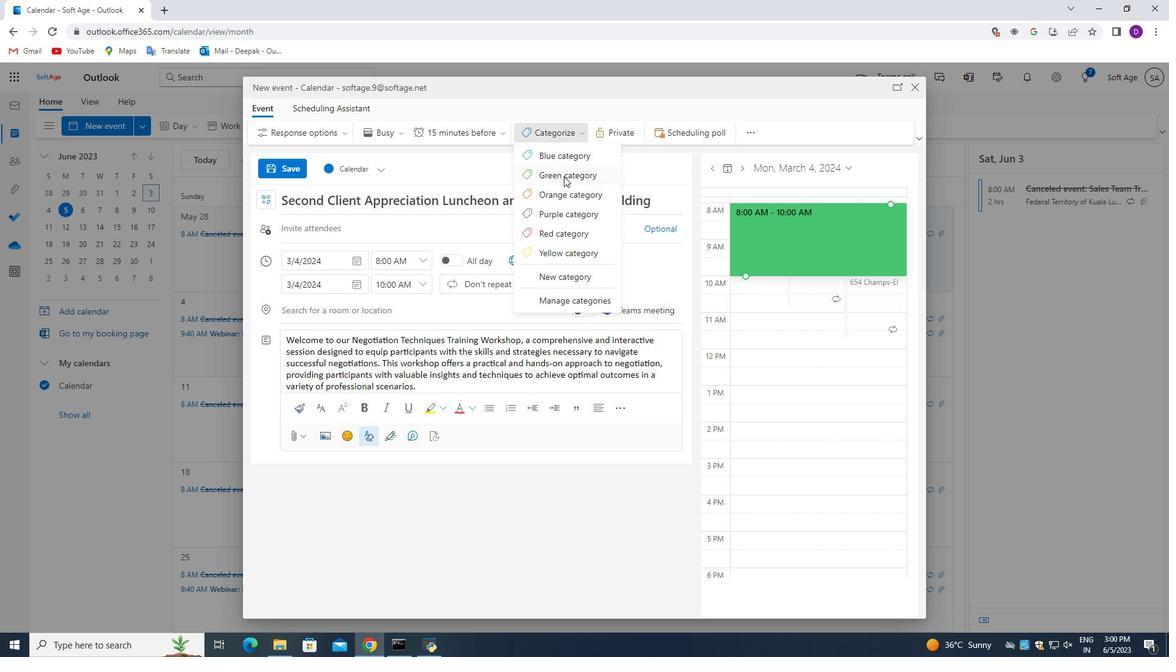 
Action: Mouse pressed left at (563, 179)
Screenshot: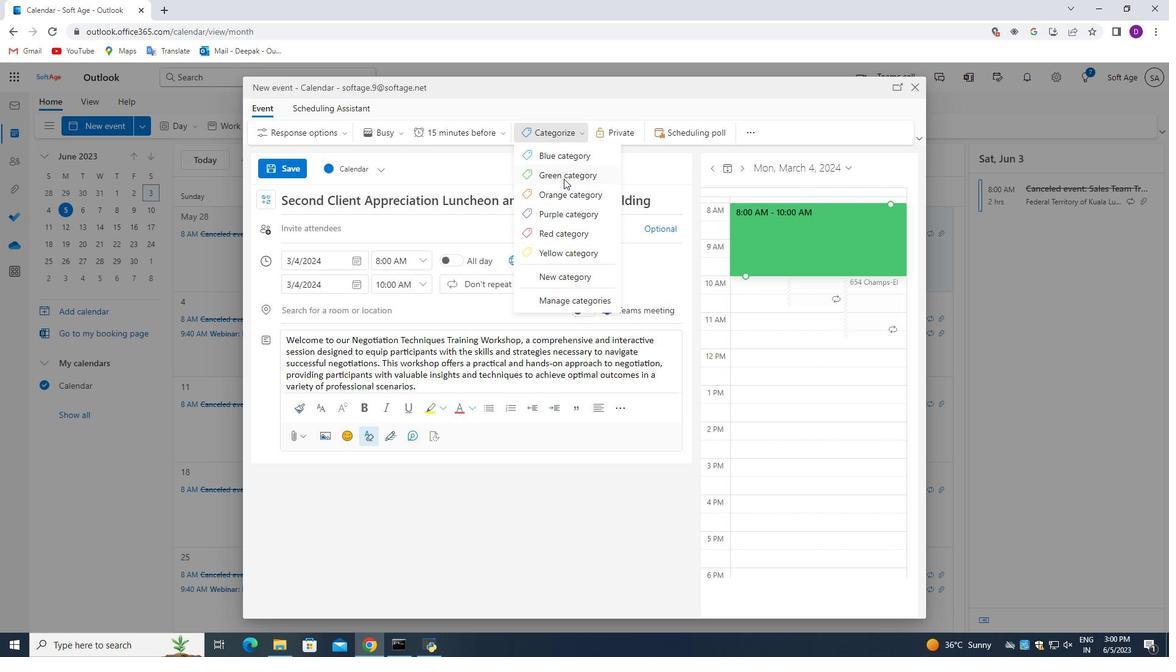 
Action: Mouse moved to (344, 306)
Screenshot: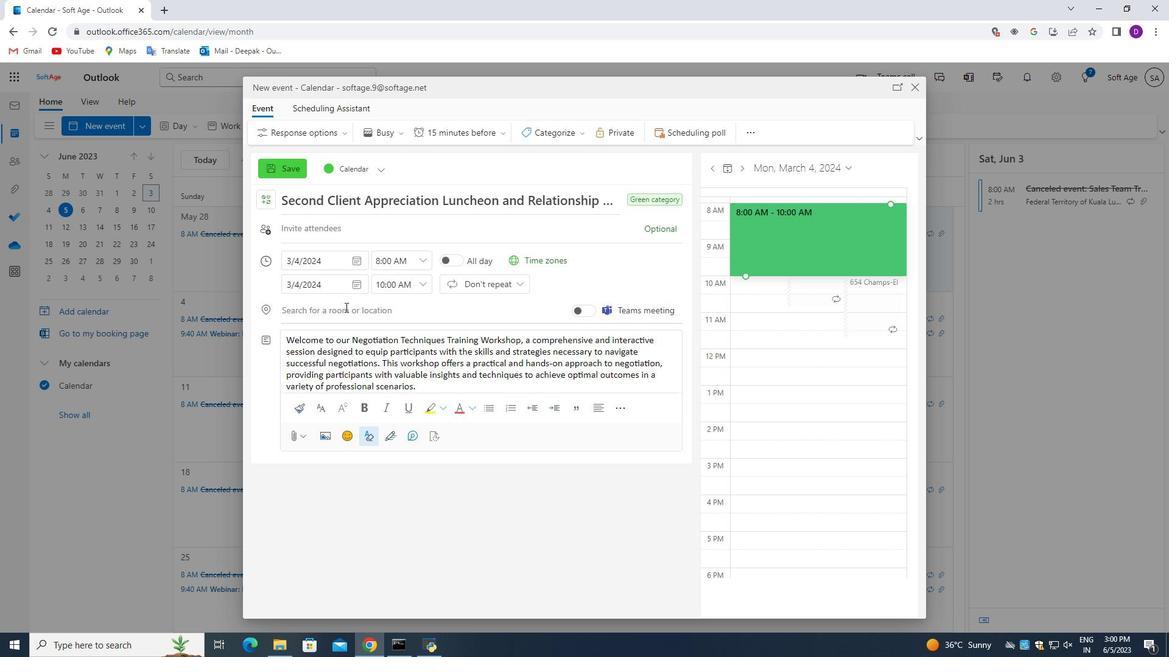 
Action: Mouse pressed left at (344, 306)
Screenshot: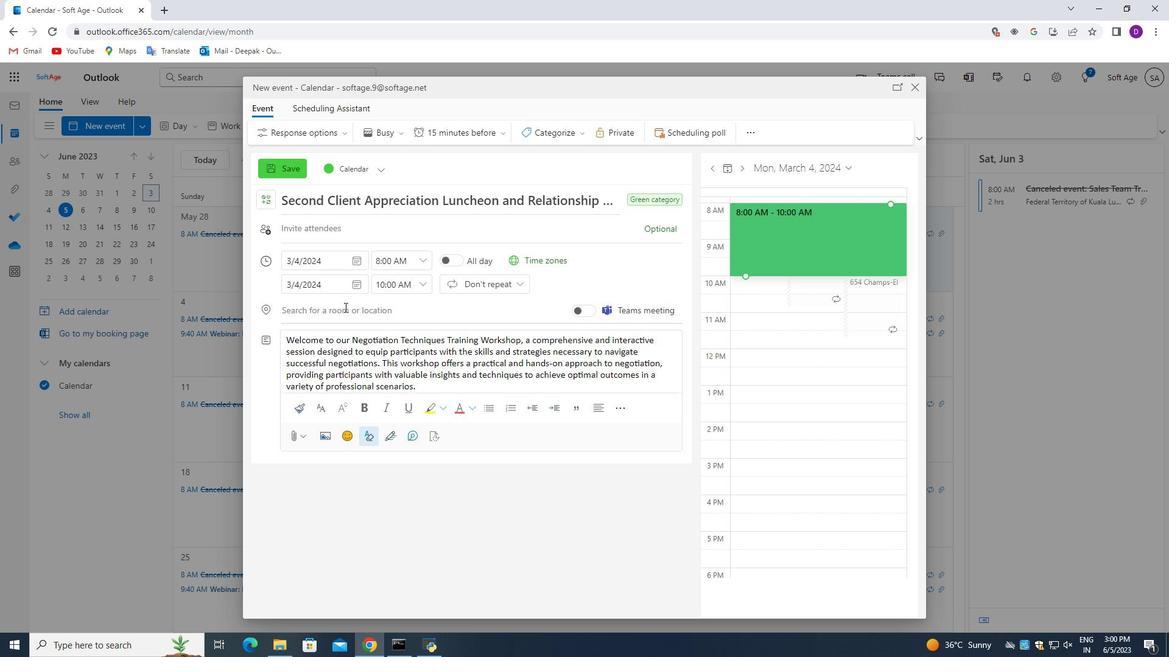 
Action: Mouse moved to (412, 509)
Screenshot: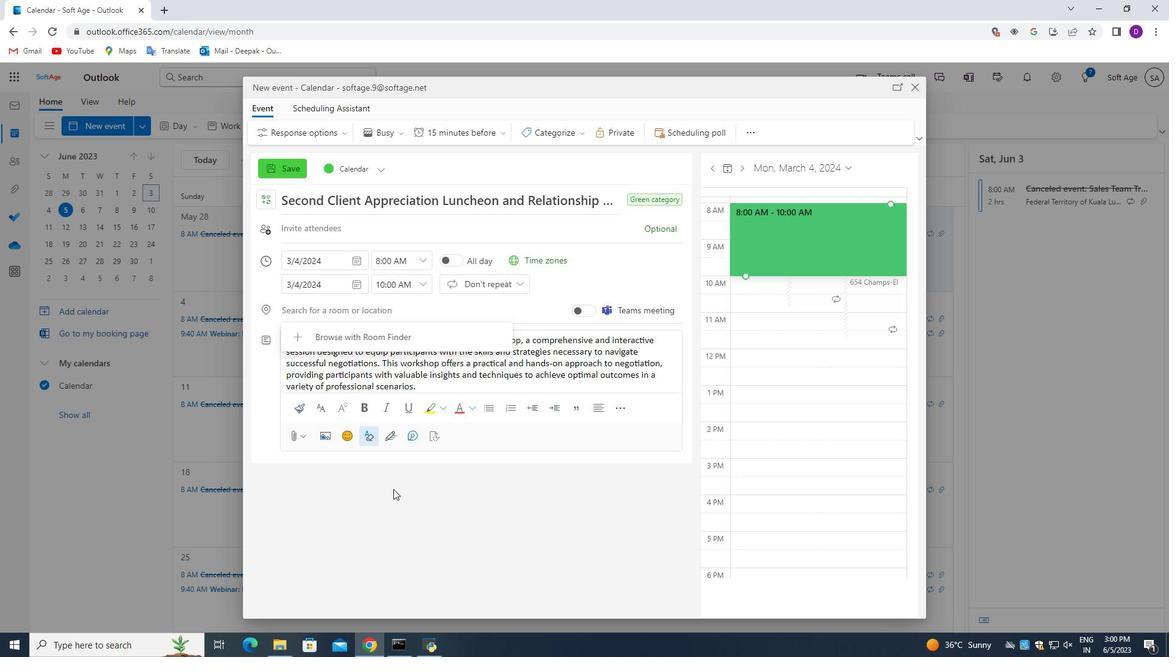 
Action: Key pressed 789<Key.space><Key.shift_r>Gothic<Key.space><Key.shift_r>Quarter,<Key.space><Key.shift_r>Barcelona,<Key.space><Key.shift_r>Spain
Screenshot: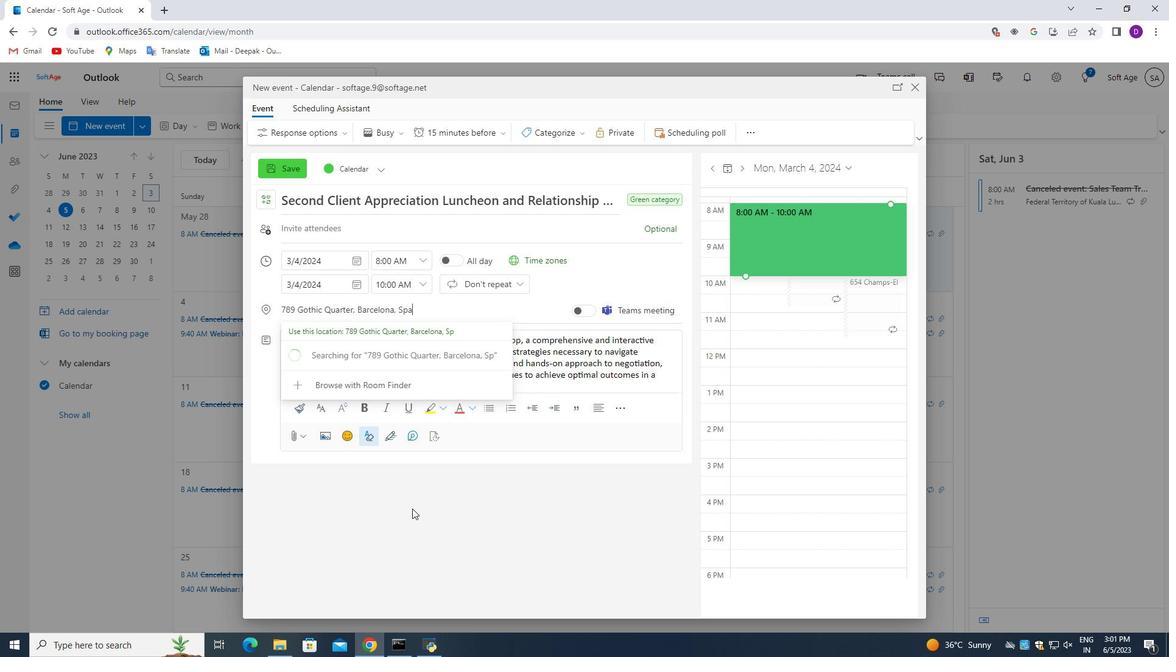 
Action: Mouse moved to (338, 227)
Screenshot: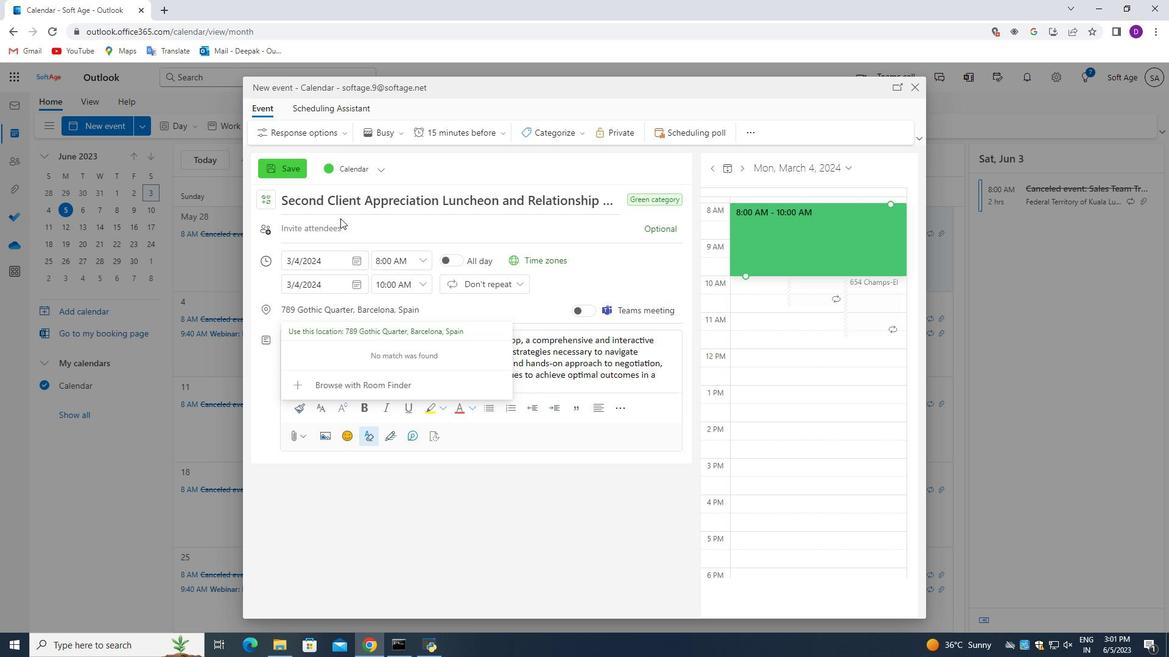 
Action: Mouse pressed left at (338, 227)
Screenshot: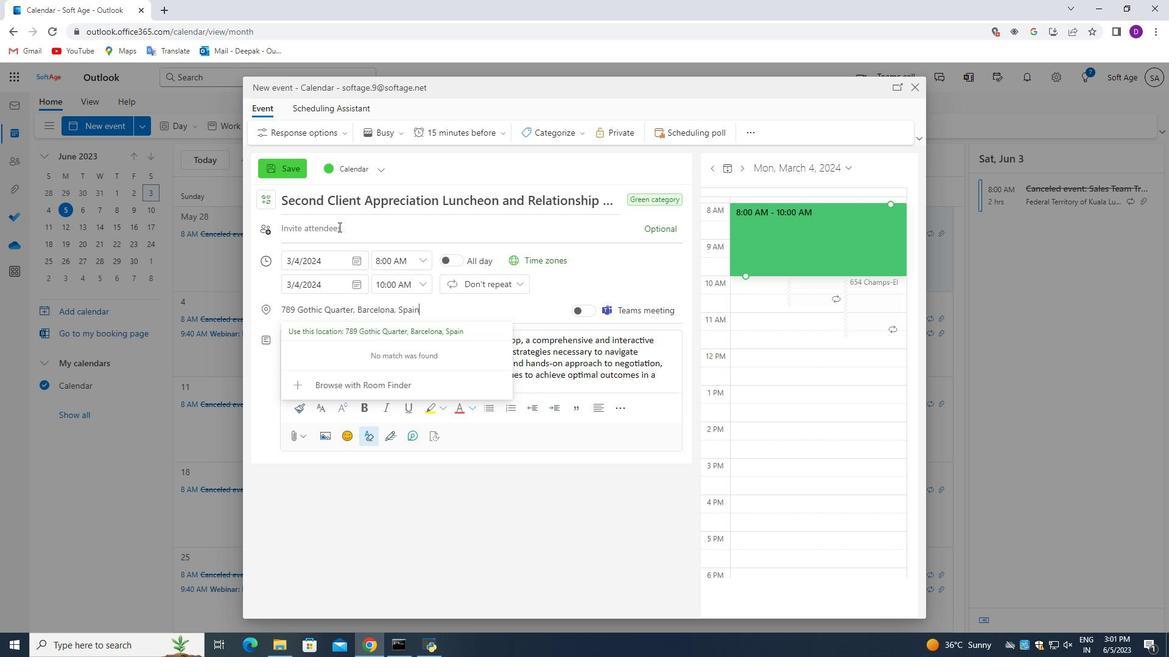 
Action: Mouse moved to (392, 485)
Screenshot: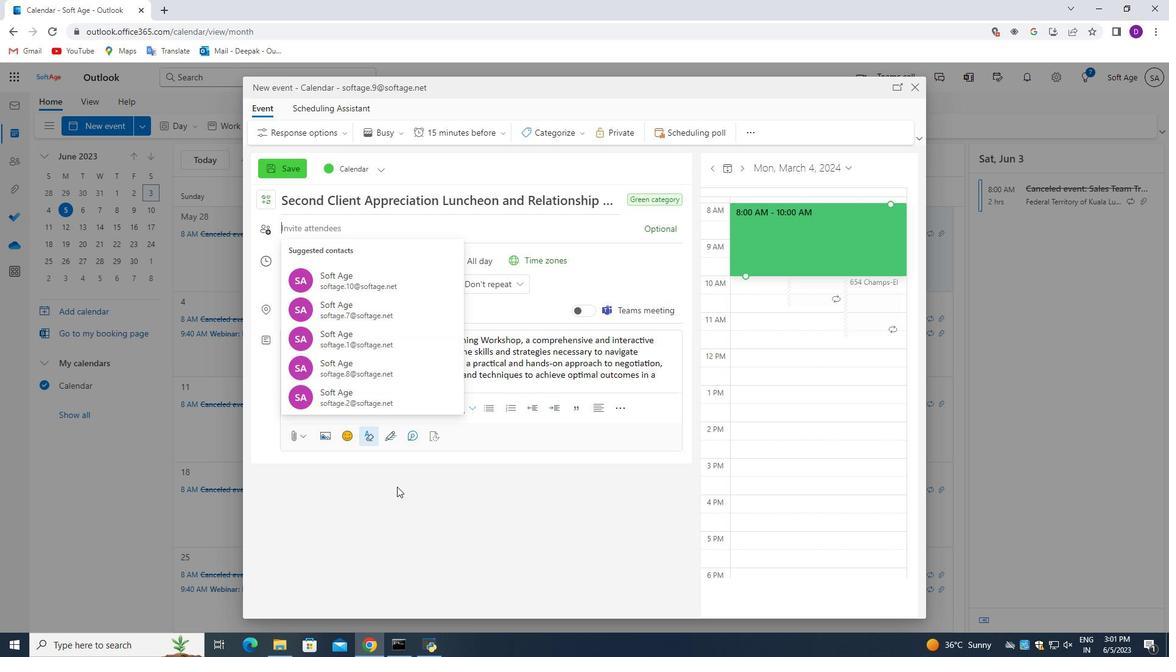 
Action: Key pressed softage.8<Key.shift>@softage.net<Key.enter>
Screenshot: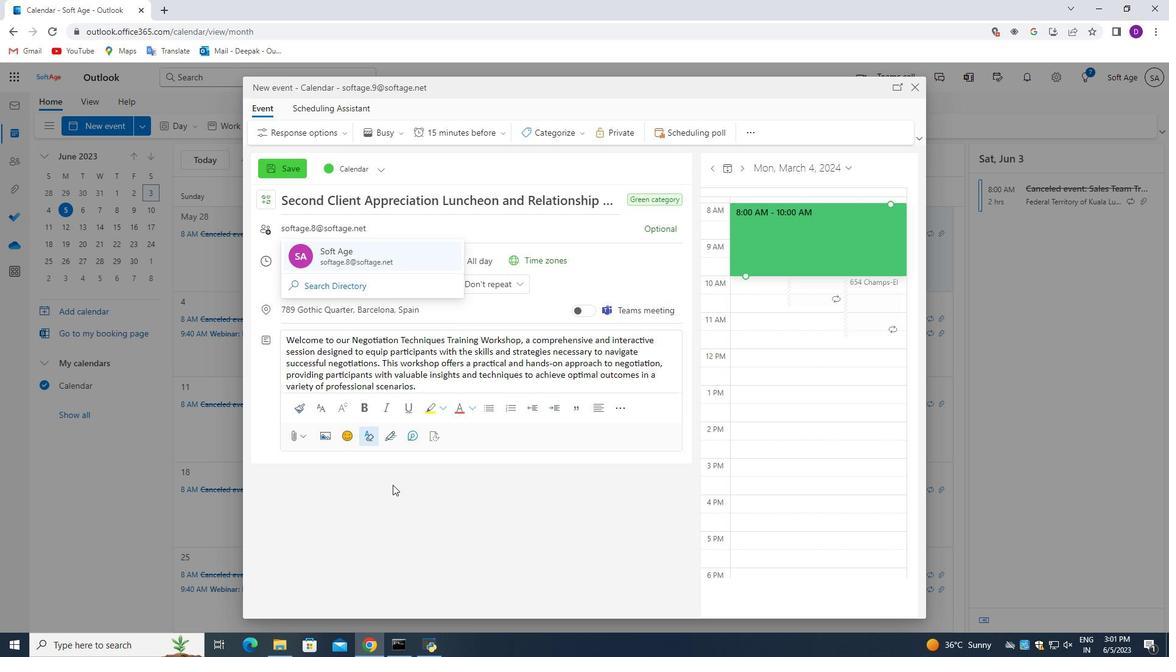 
Action: Mouse moved to (673, 233)
Screenshot: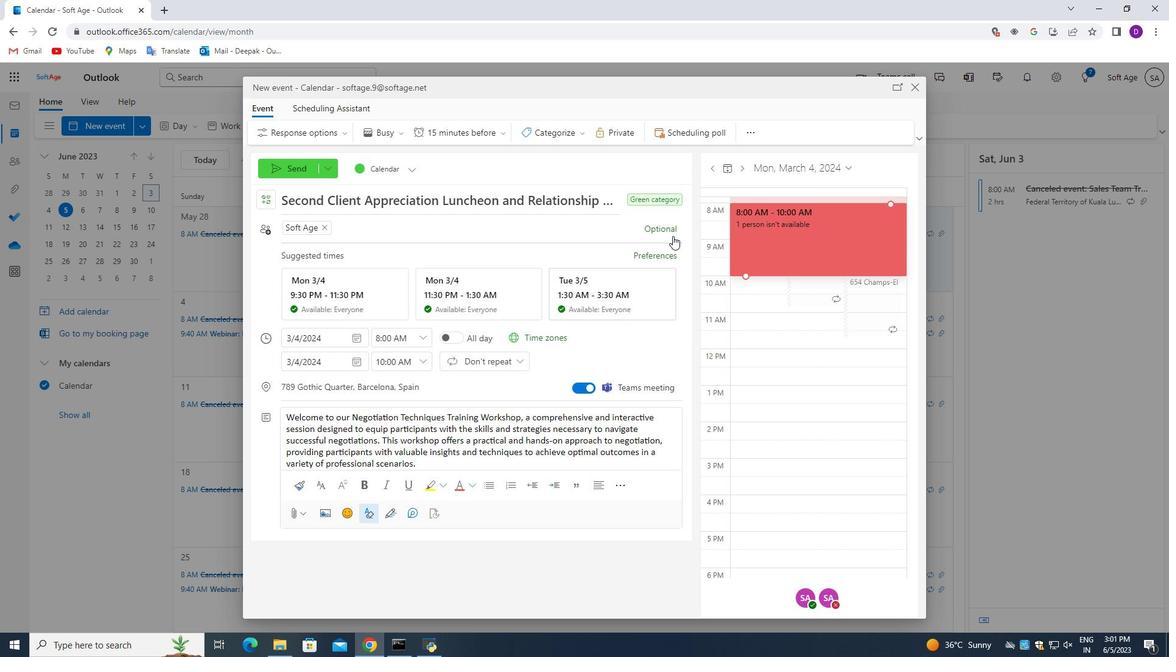 
Action: Mouse pressed left at (673, 233)
Screenshot: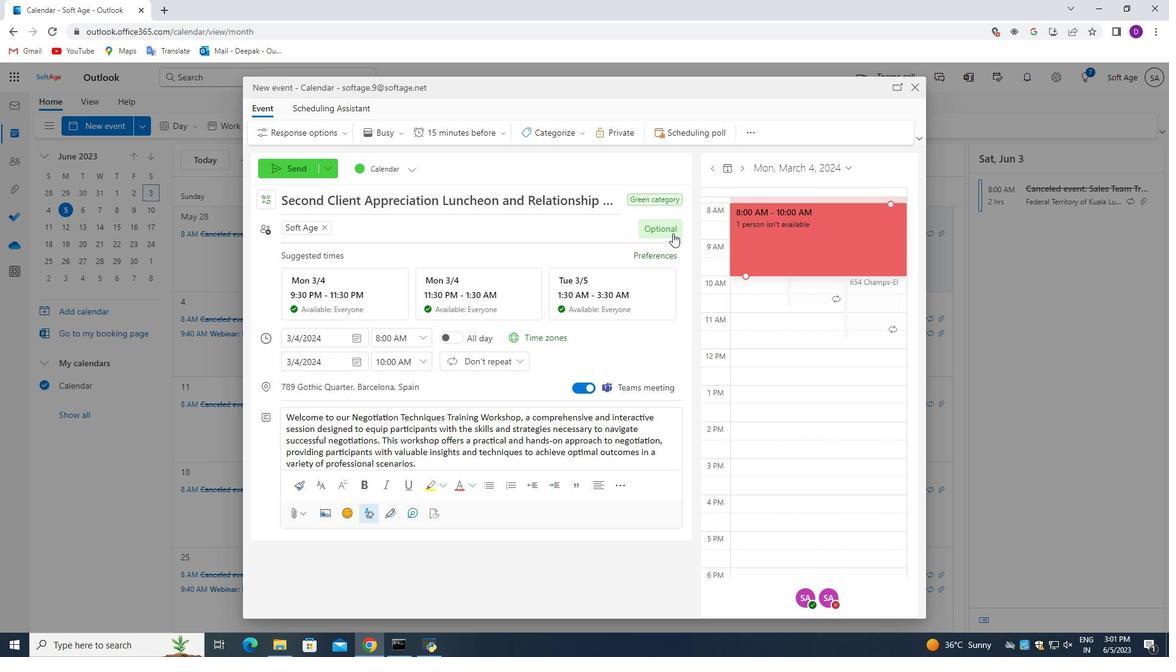 
Action: Mouse moved to (378, 230)
Screenshot: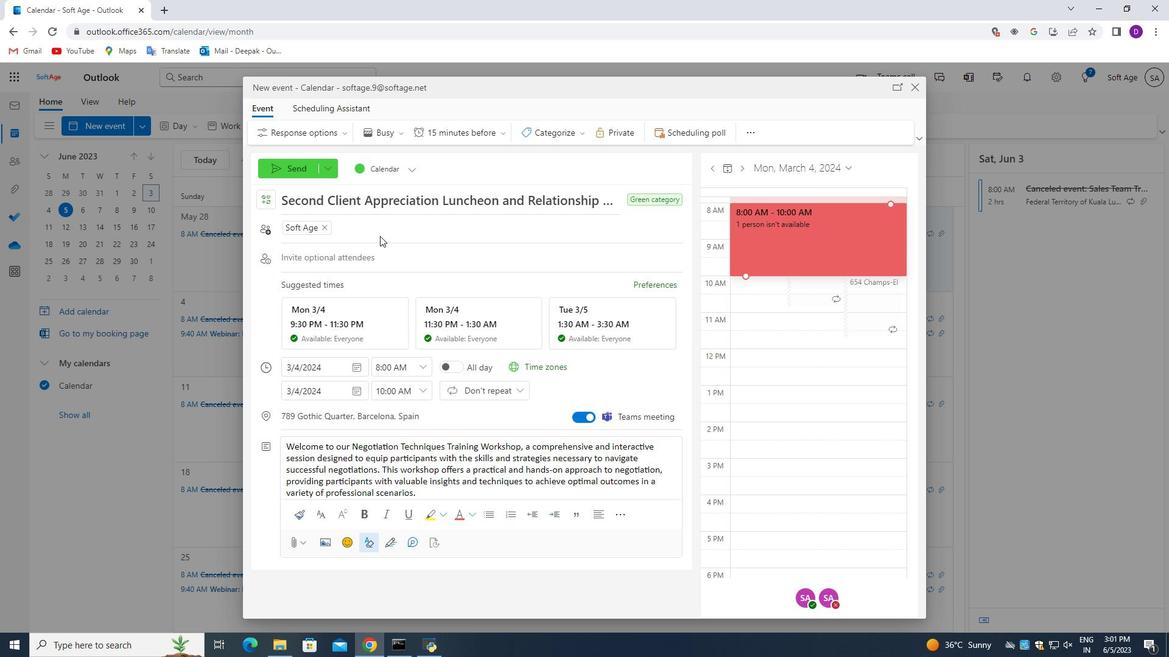 
Action: Key pressed softage.10<Key.shift>@softage.net<Key.enter>
Screenshot: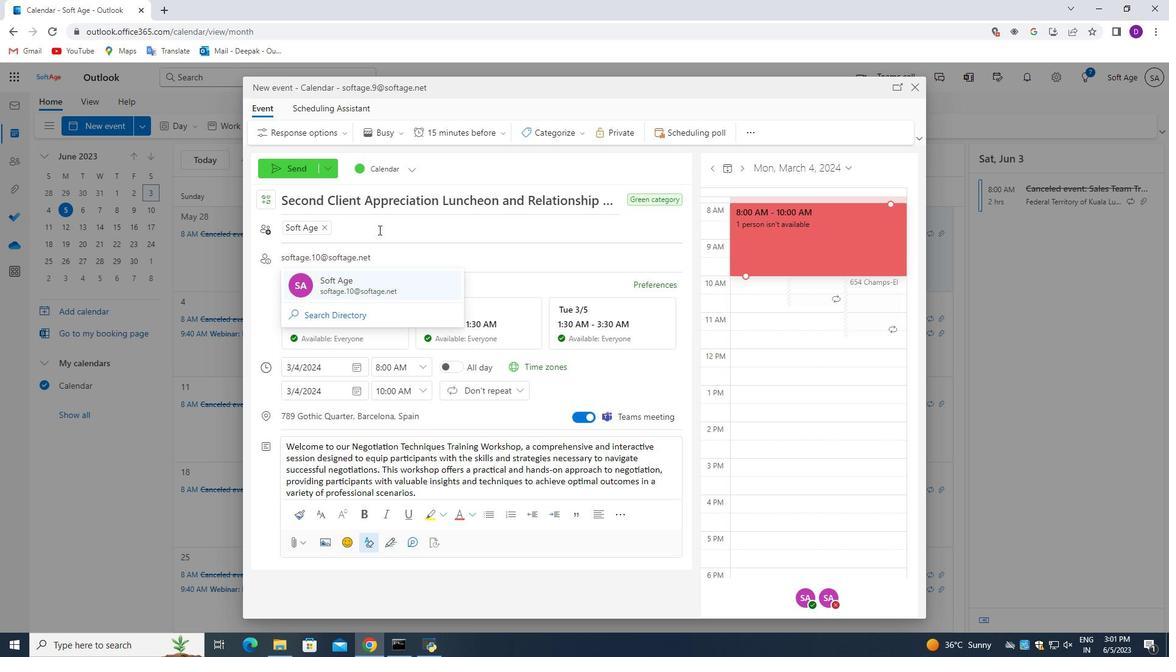 
Action: Mouse moved to (560, 138)
Screenshot: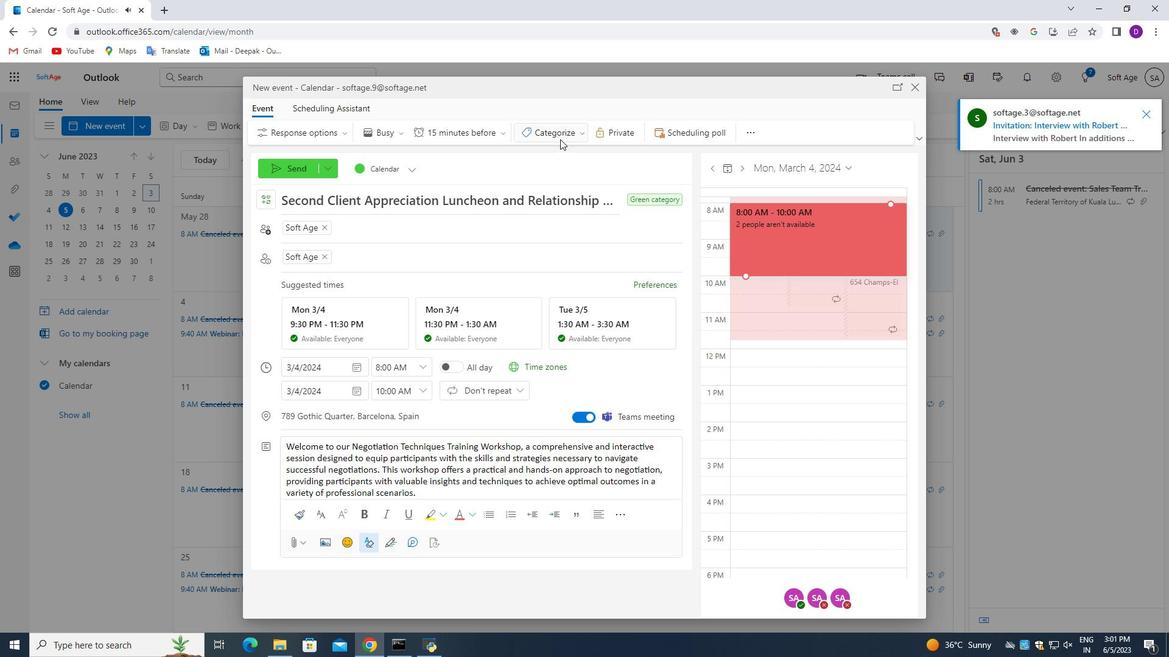 
Action: Mouse pressed left at (560, 138)
Screenshot: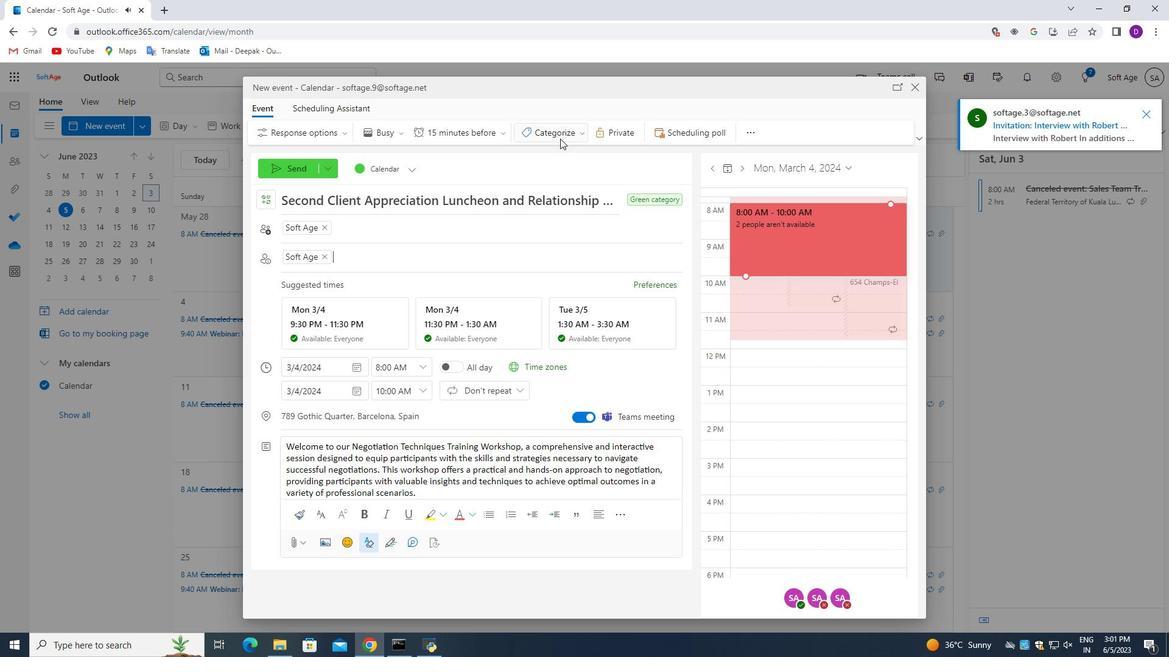 
Action: Mouse moved to (495, 137)
Screenshot: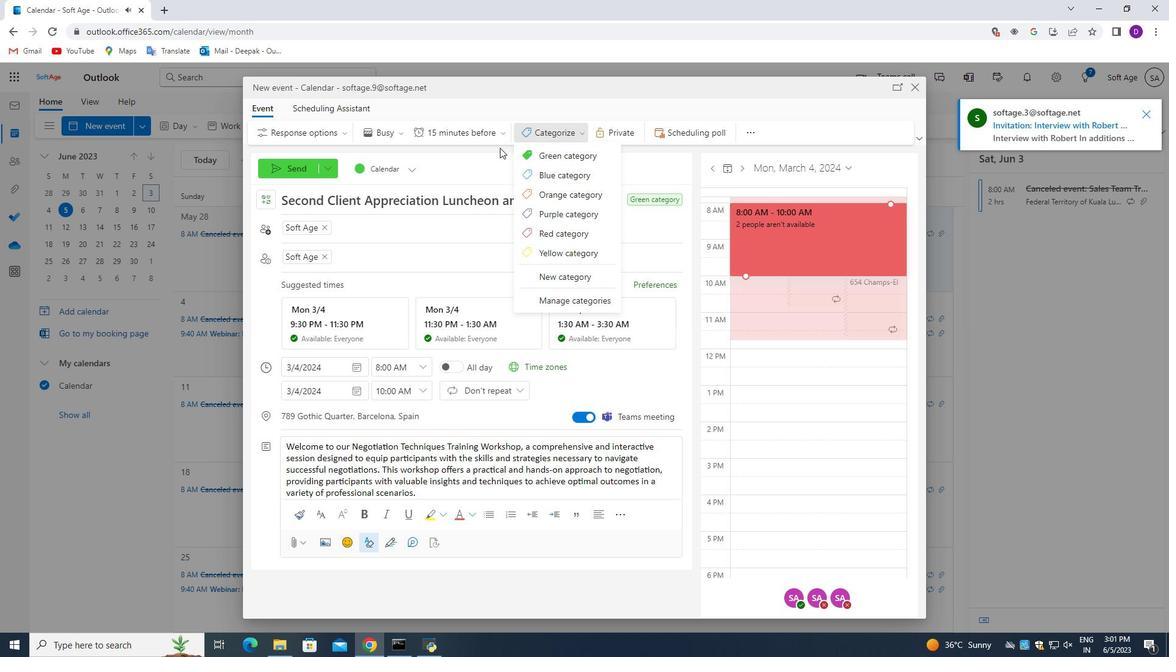 
Action: Mouse pressed left at (495, 137)
Screenshot: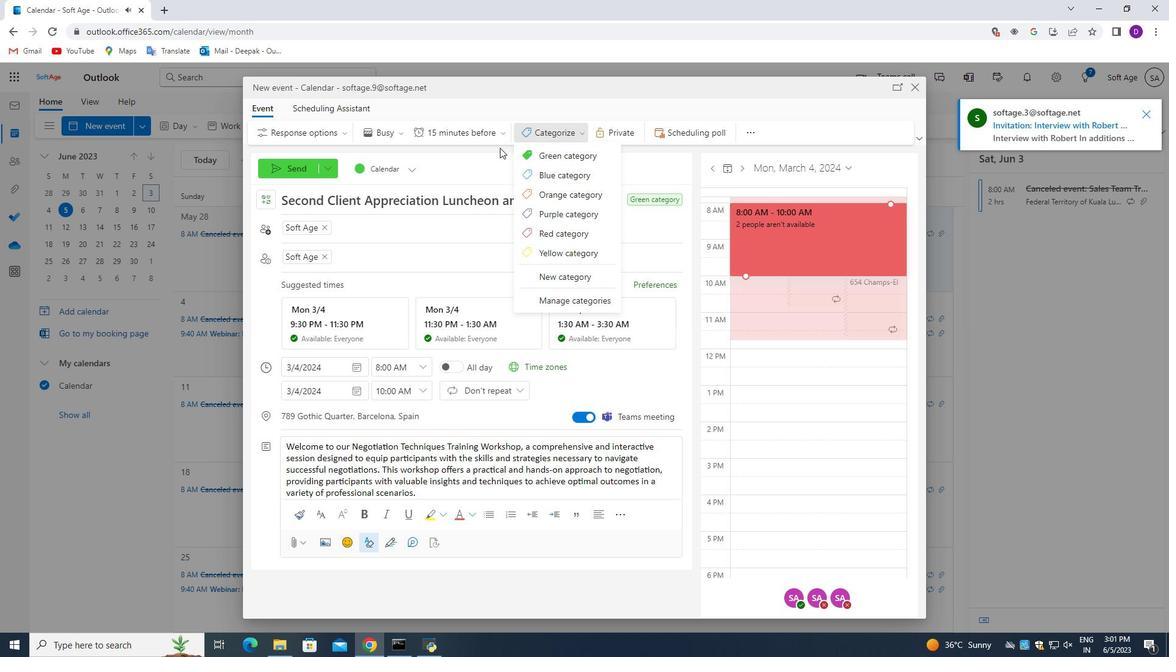 
Action: Mouse moved to (473, 240)
Screenshot: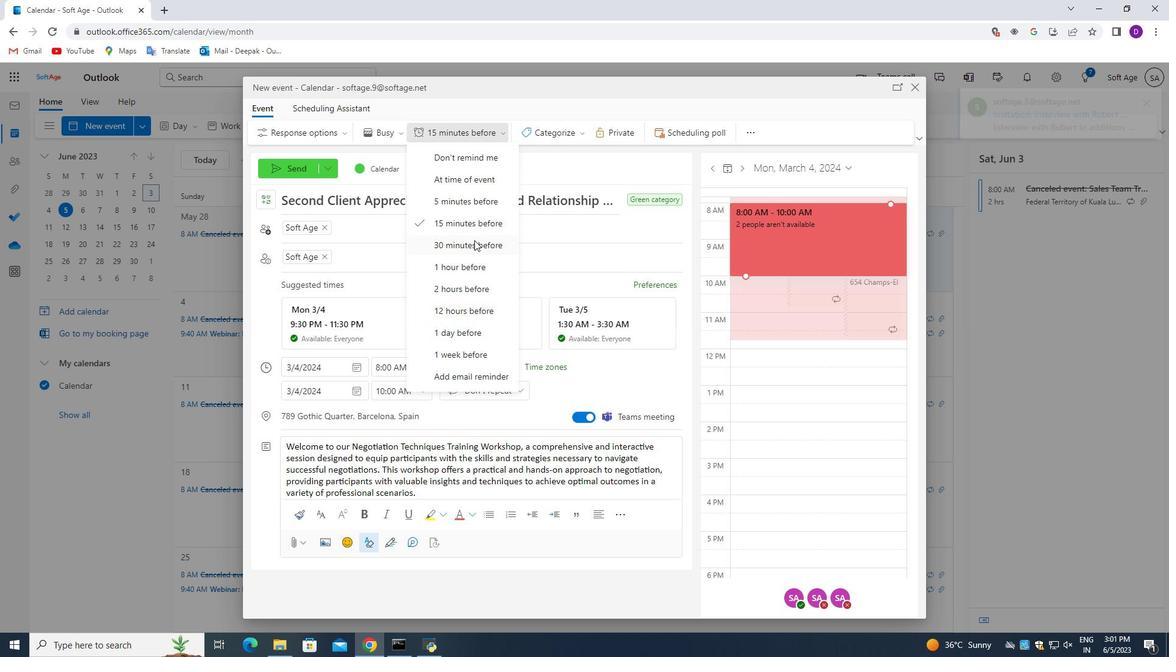 
Action: Mouse pressed left at (473, 240)
Screenshot: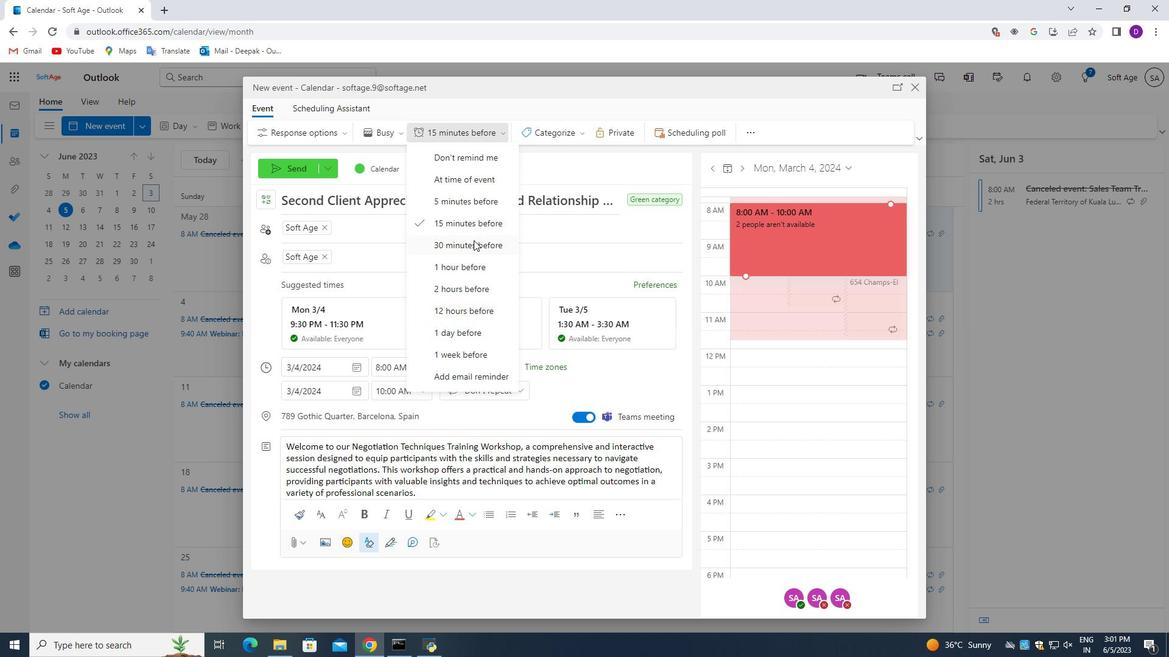 
Action: Mouse moved to (487, 402)
Screenshot: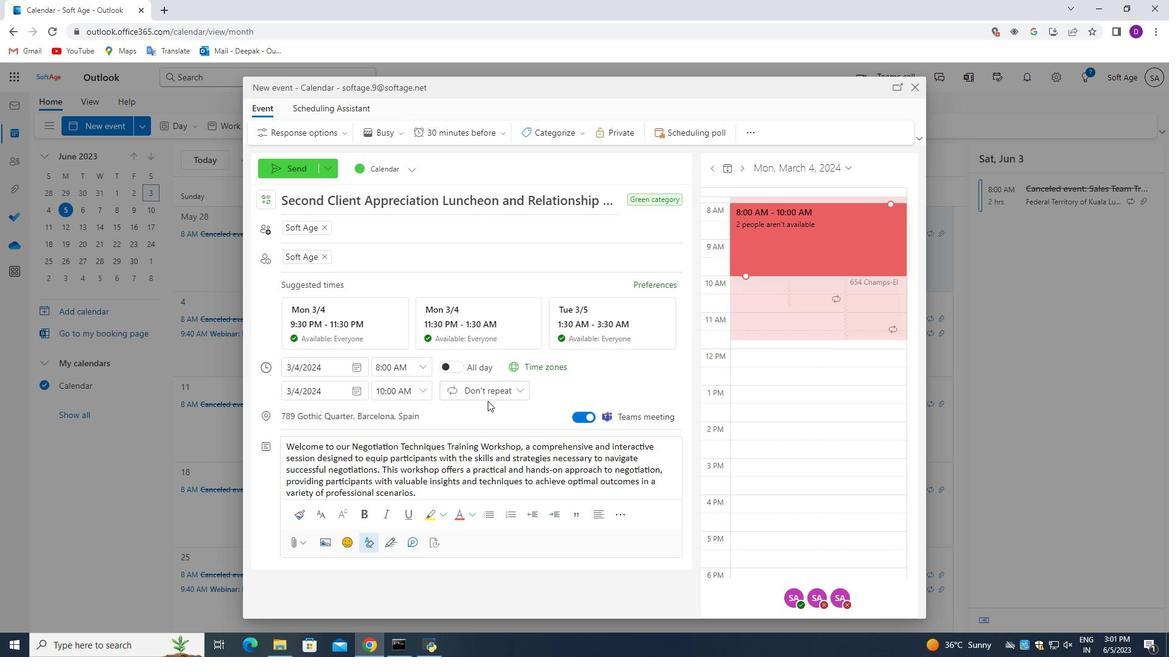 
Action: Mouse scrolled (487, 401) with delta (0, 0)
Screenshot: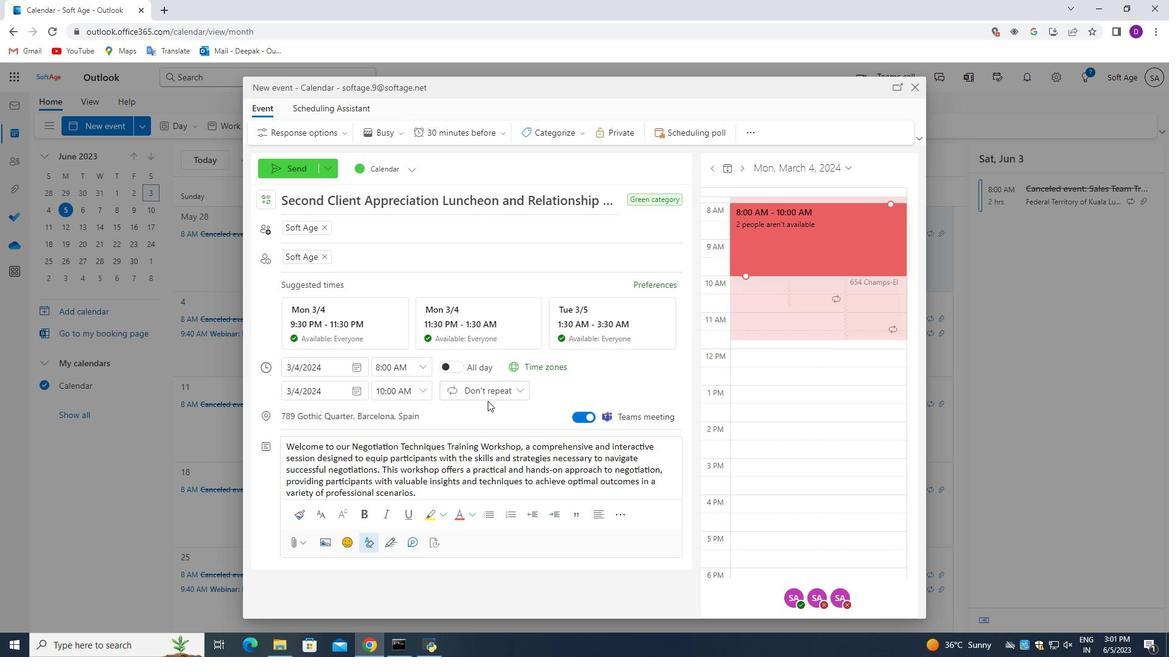 
Action: Mouse scrolled (487, 401) with delta (0, 0)
Screenshot: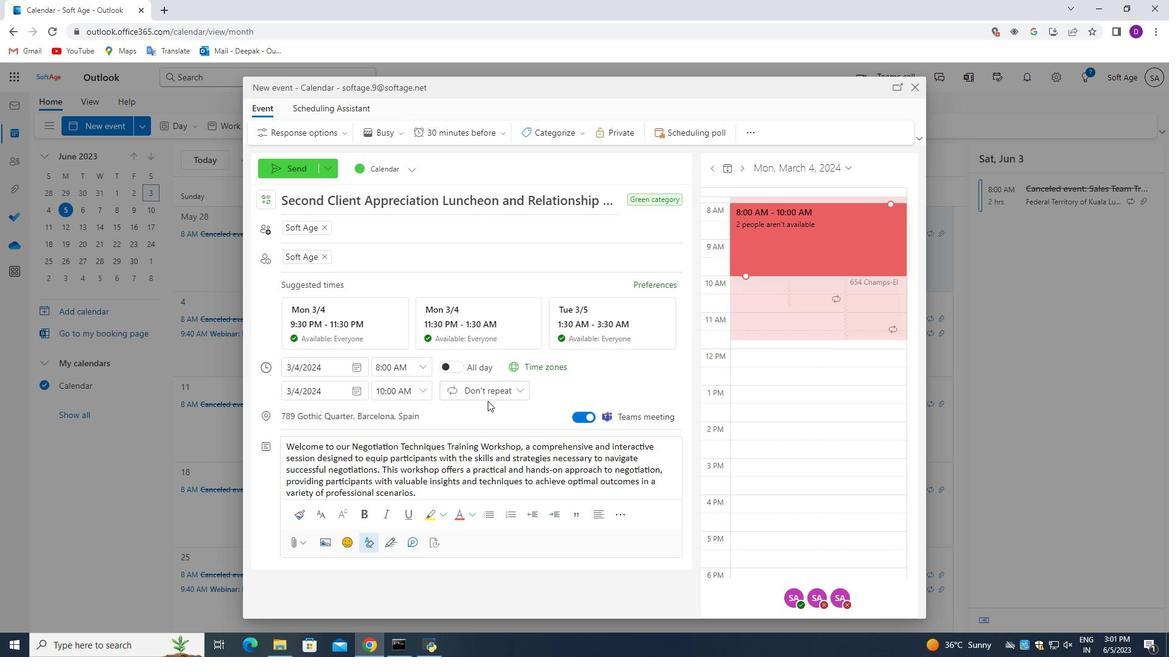 
Action: Mouse moved to (504, 380)
Screenshot: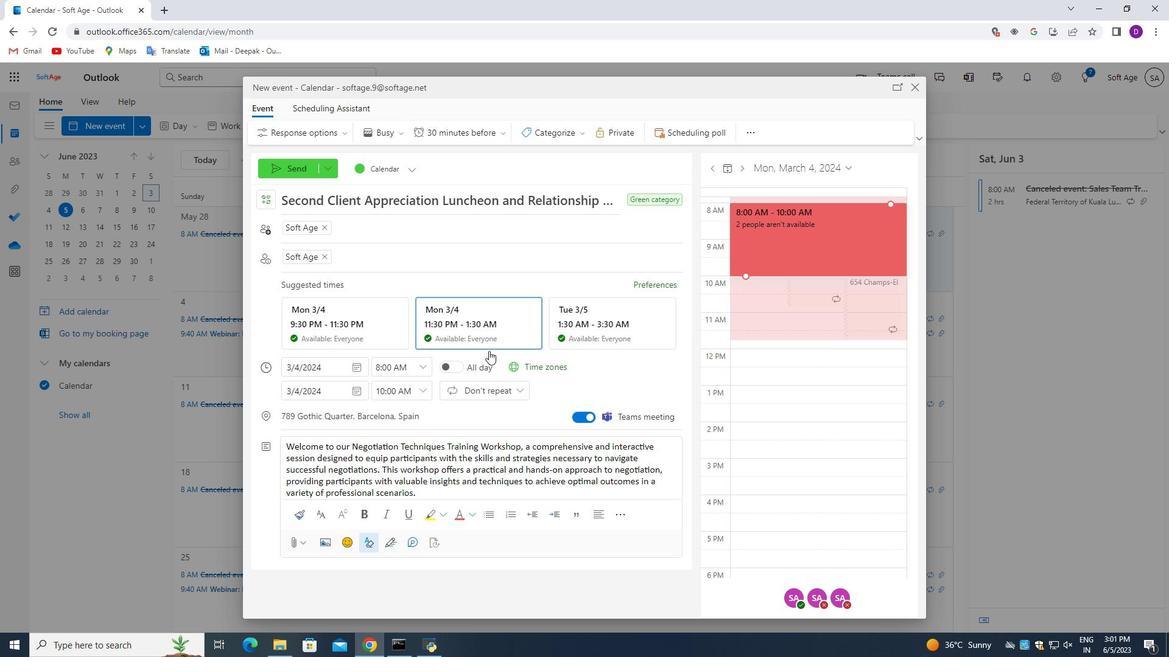 
Action: Mouse scrolled (504, 379) with delta (0, 0)
Screenshot: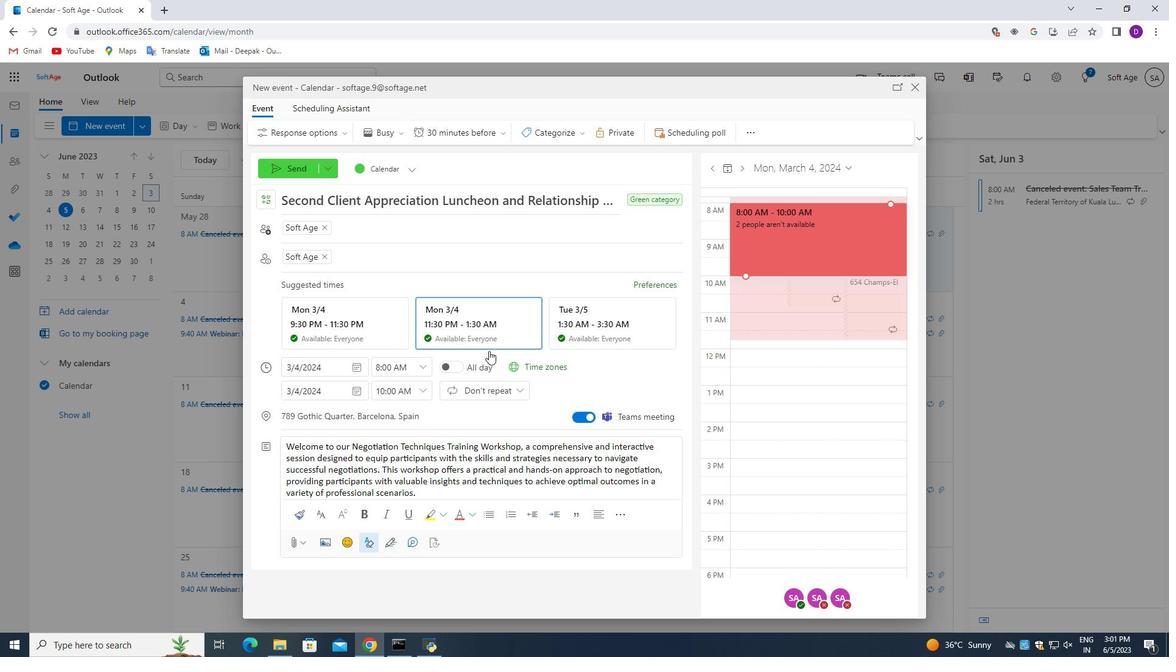 
Action: Mouse moved to (506, 381)
Screenshot: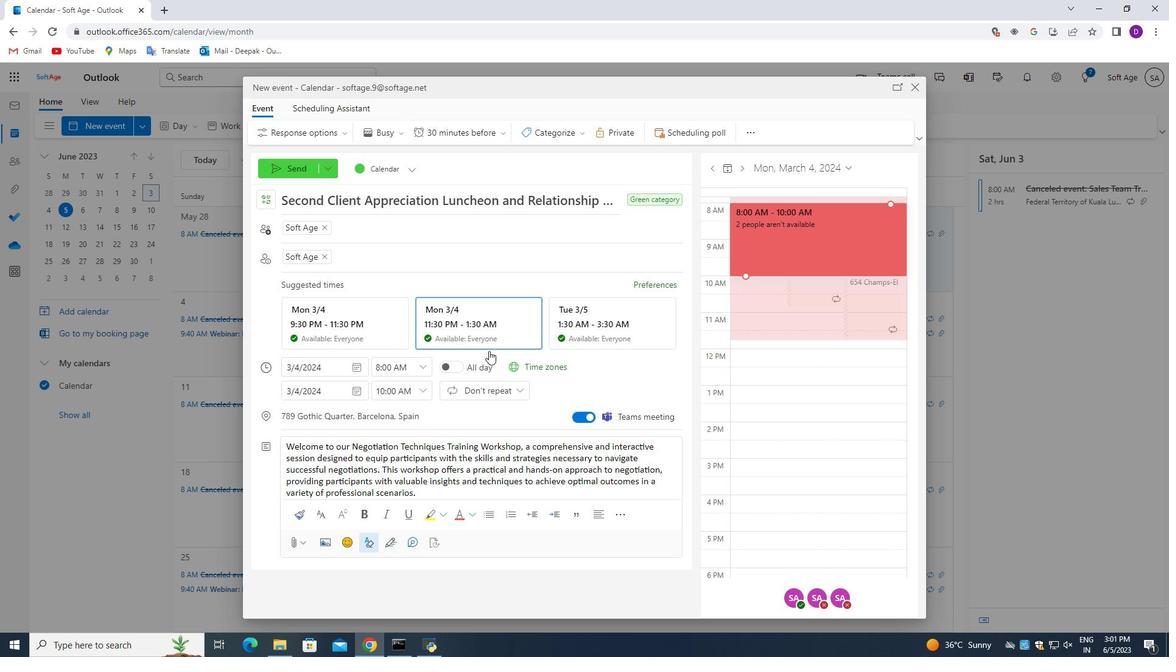 
Action: Mouse scrolled (506, 380) with delta (0, 0)
Screenshot: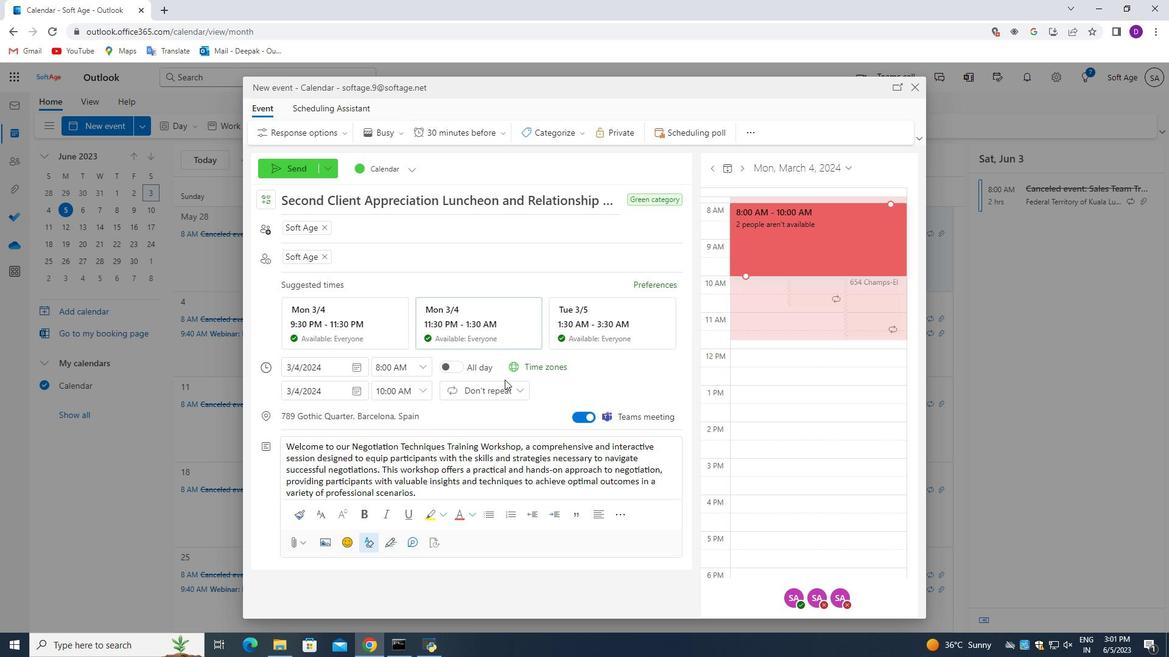 
Action: Mouse moved to (291, 164)
Screenshot: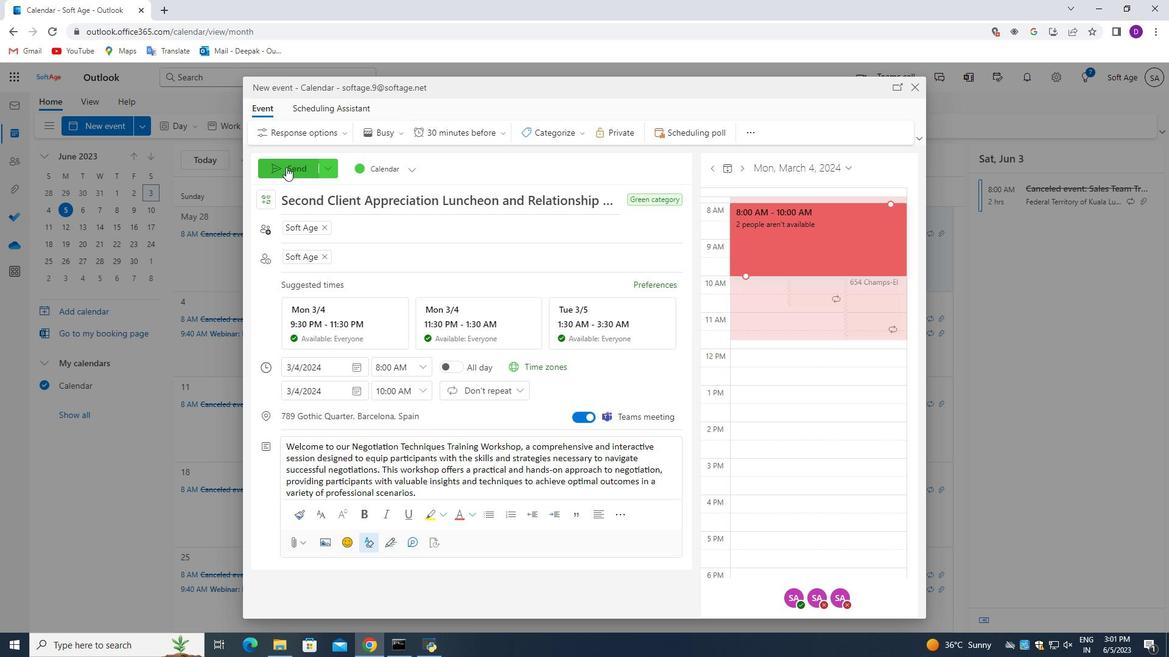 
Action: Mouse pressed left at (291, 164)
Screenshot: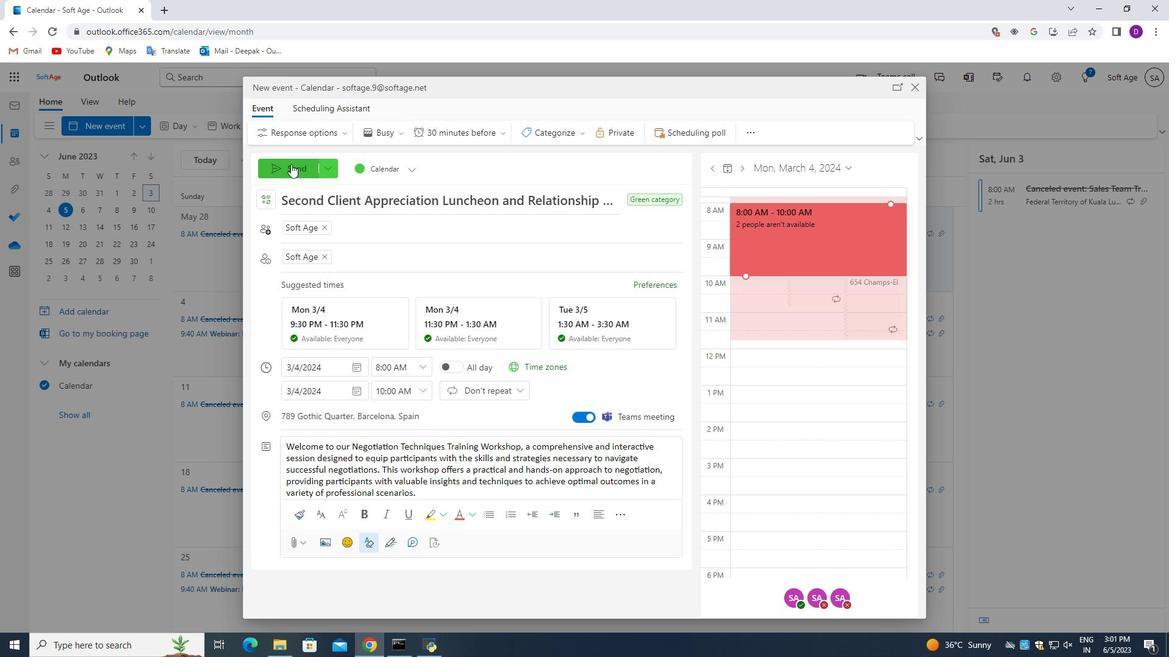 
Action: Mouse moved to (465, 407)
Screenshot: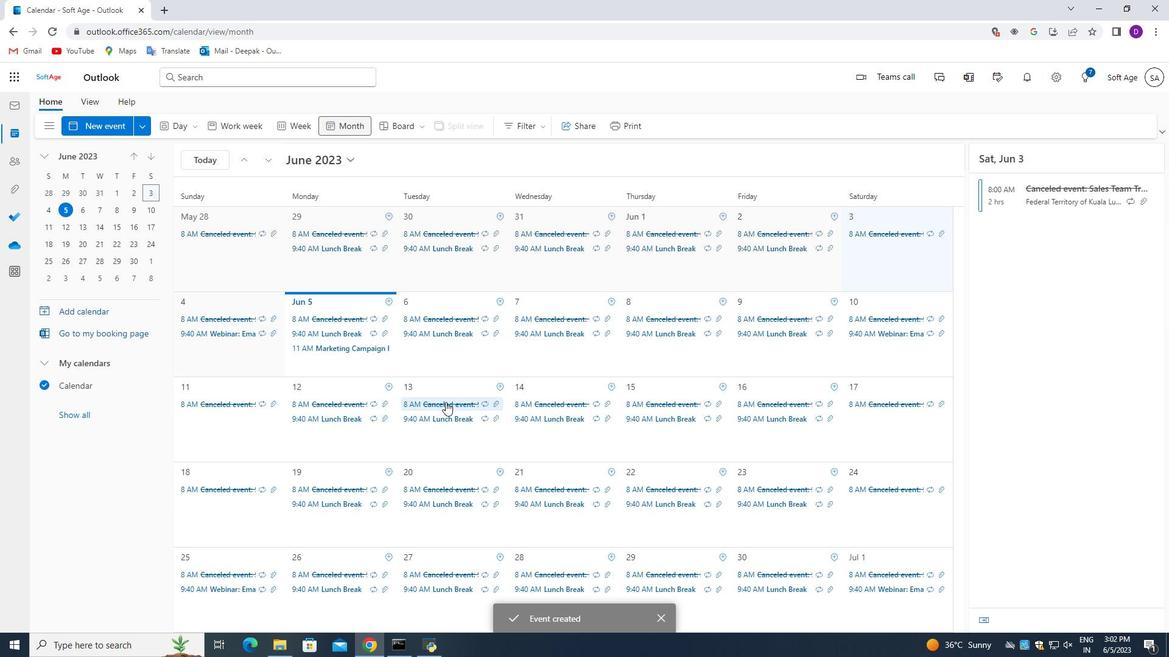 
Action: Mouse scrolled (465, 406) with delta (0, 0)
Screenshot: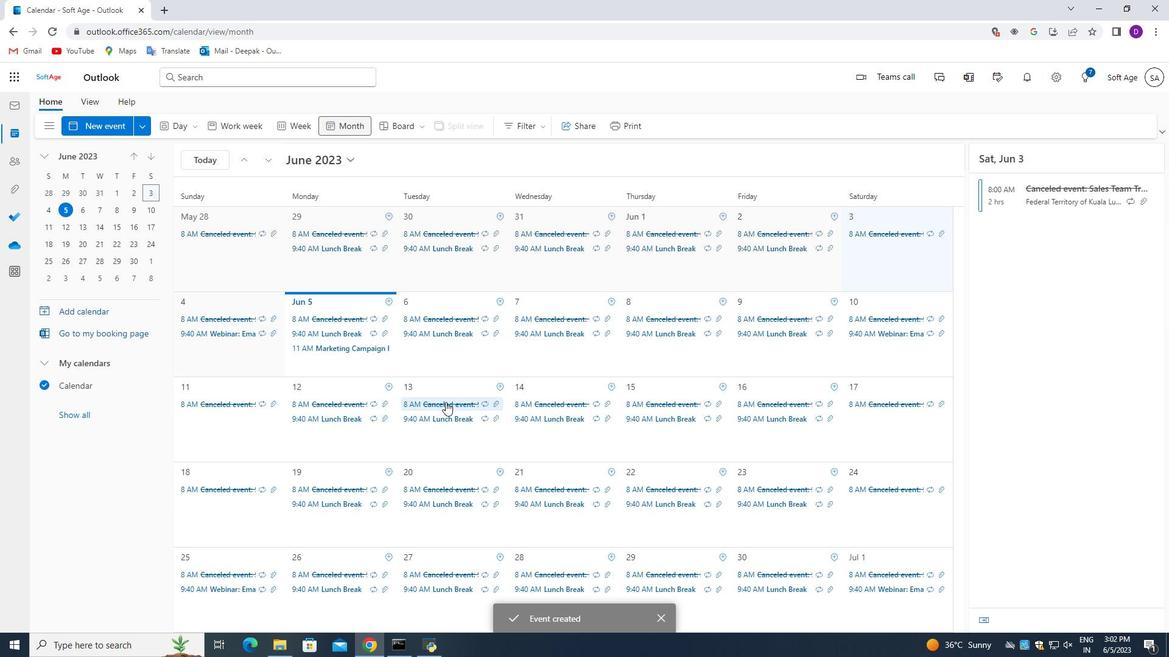 
Action: Mouse moved to (465, 407)
Screenshot: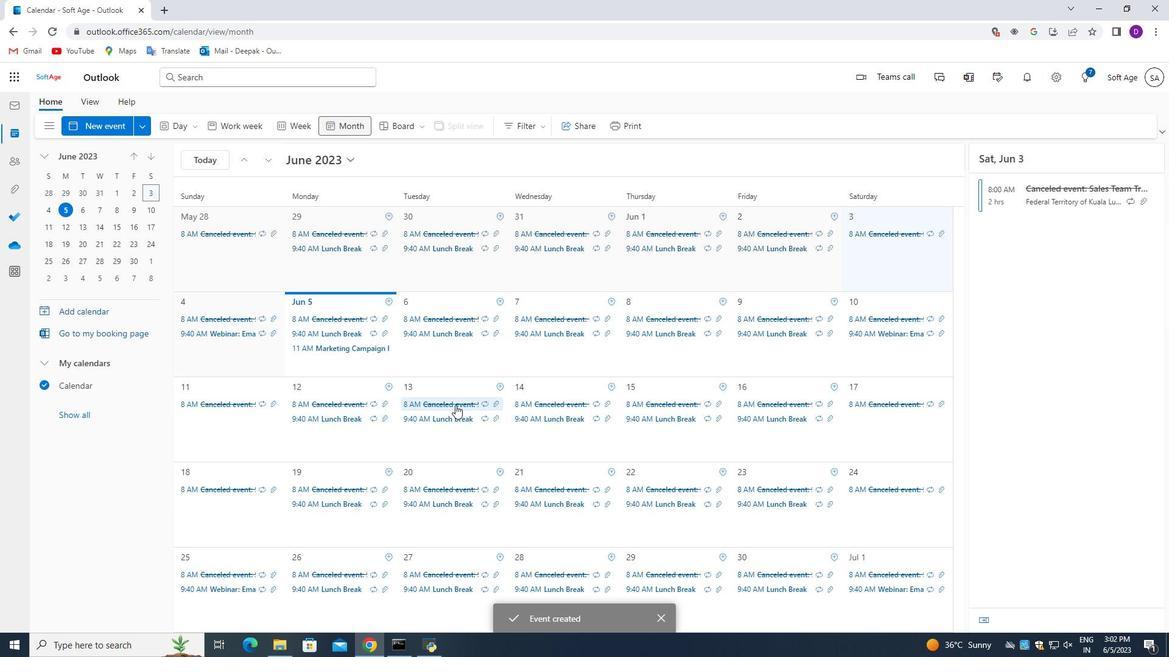 
Action: Mouse scrolled (465, 406) with delta (0, 0)
Screenshot: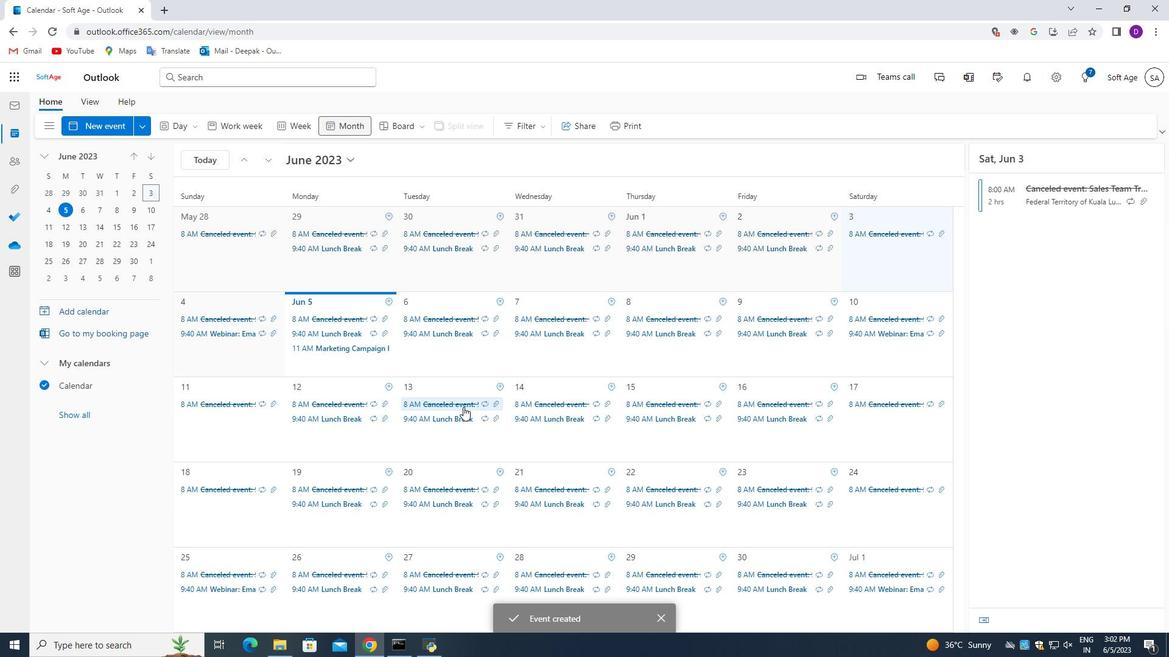 
Action: Mouse moved to (470, 404)
Screenshot: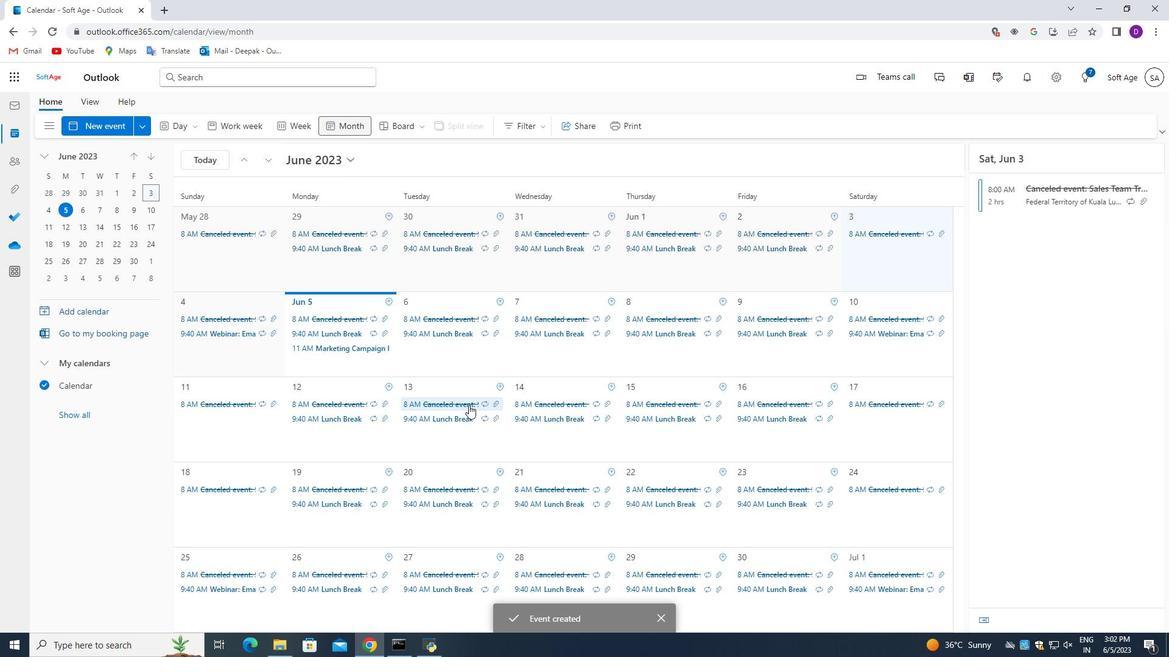 
Action: Mouse scrolled (470, 405) with delta (0, 0)
Screenshot: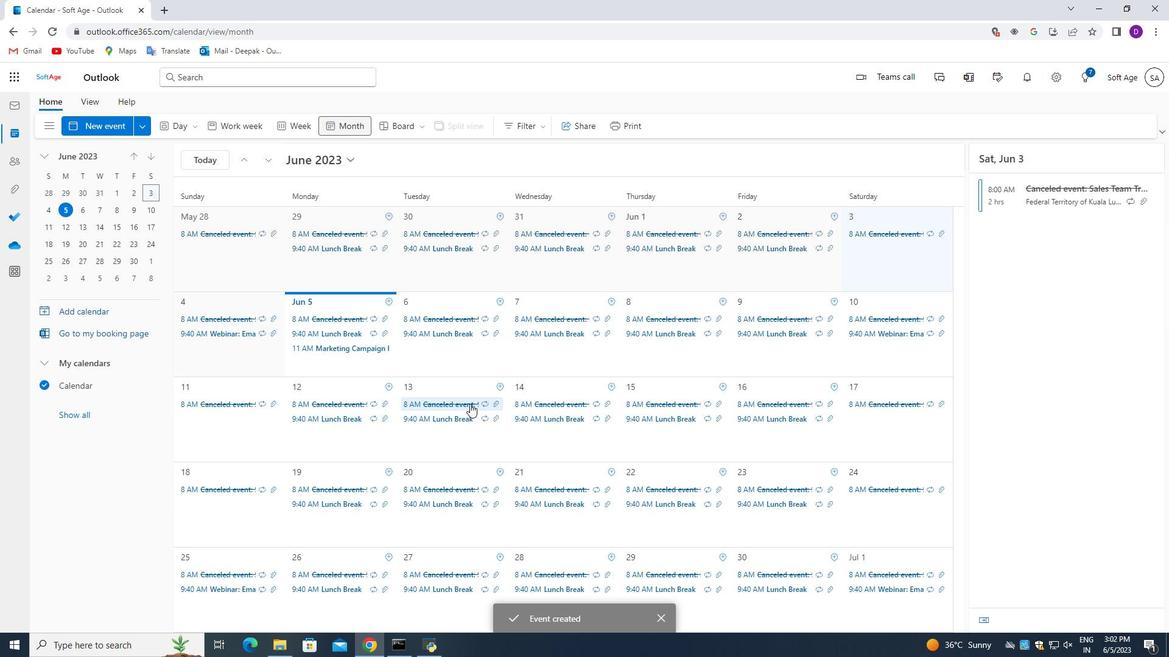 
Action: Mouse scrolled (470, 405) with delta (0, 0)
Screenshot: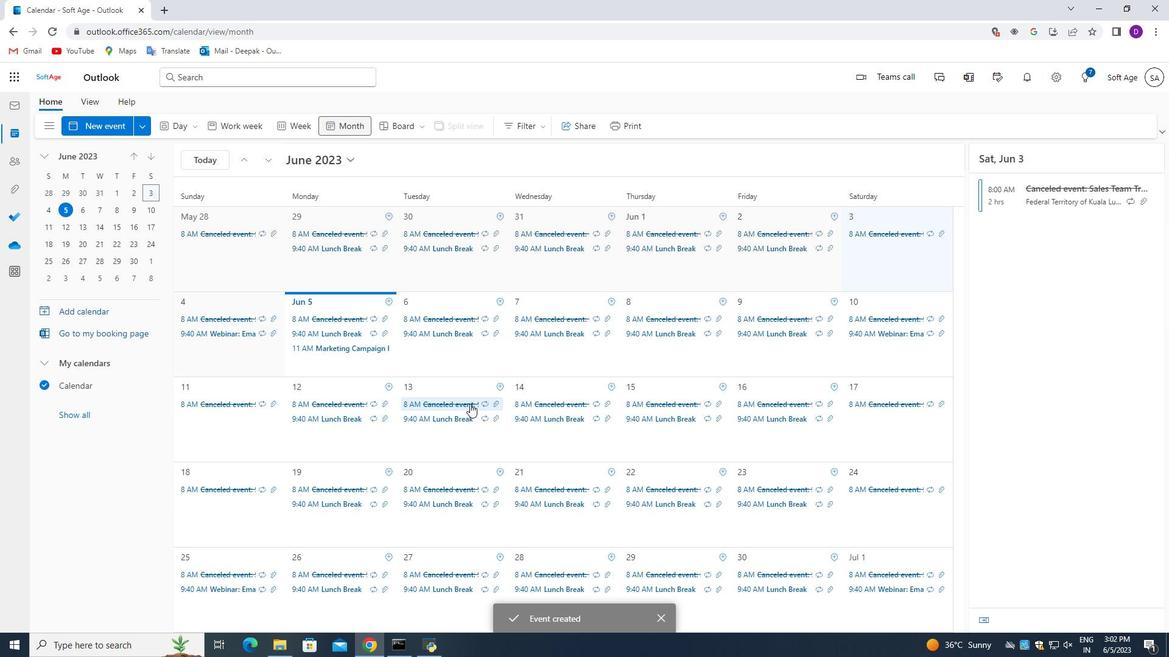 
